 Task: Set up a reminder for the grocery shopping.
Action: Mouse moved to (96, 123)
Screenshot: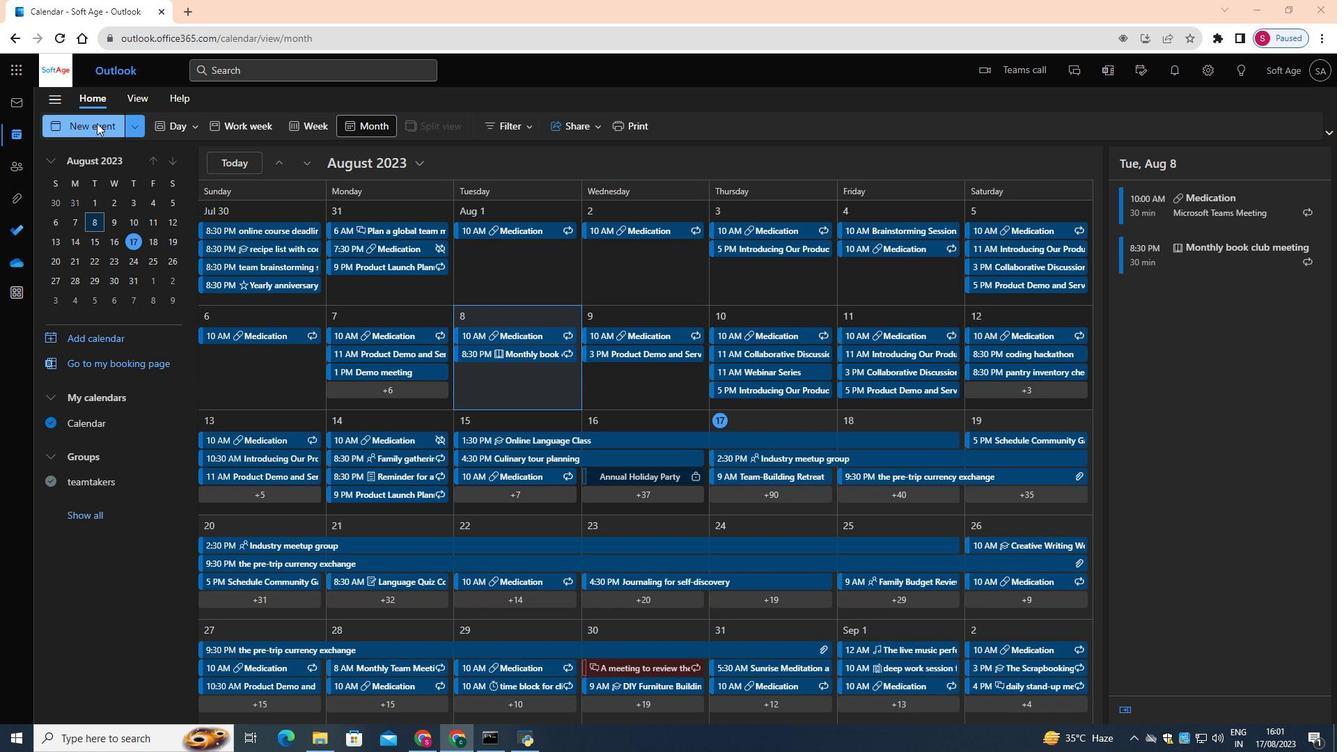 
Action: Mouse pressed left at (96, 123)
Screenshot: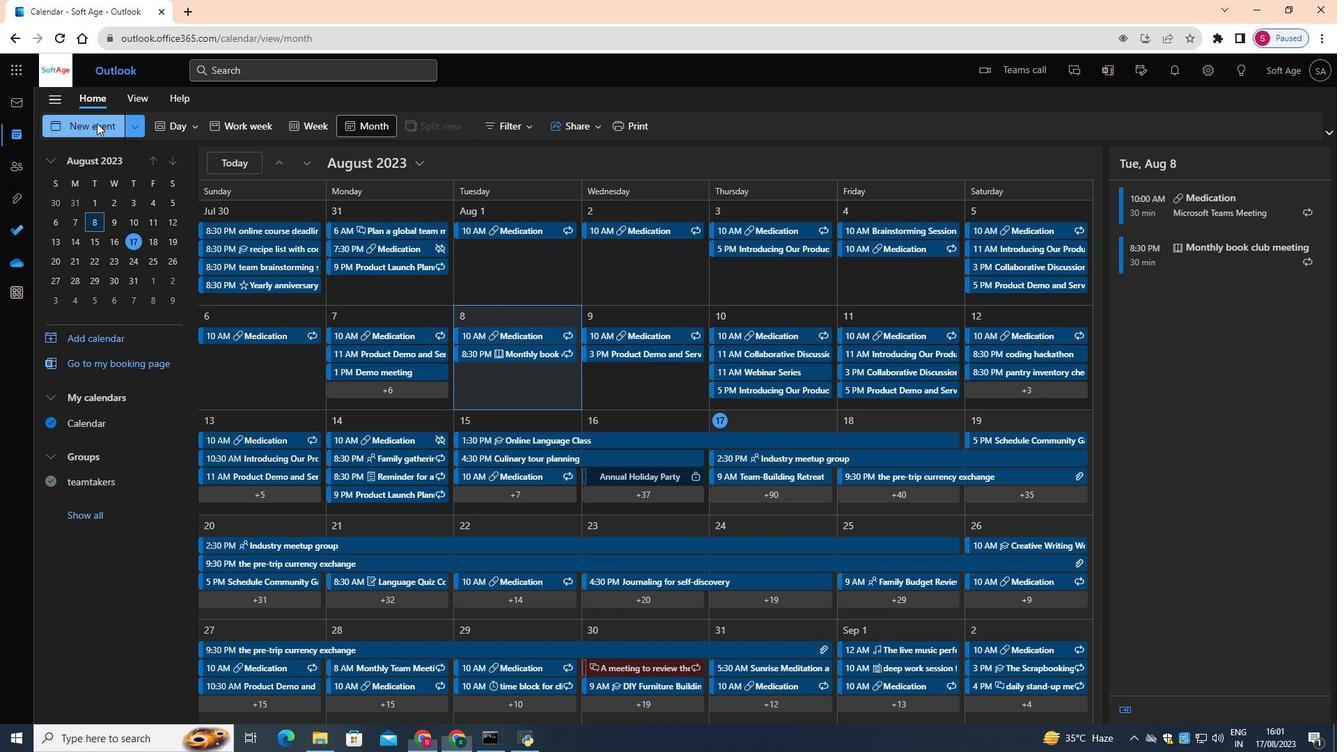 
Action: Mouse moved to (424, 219)
Screenshot: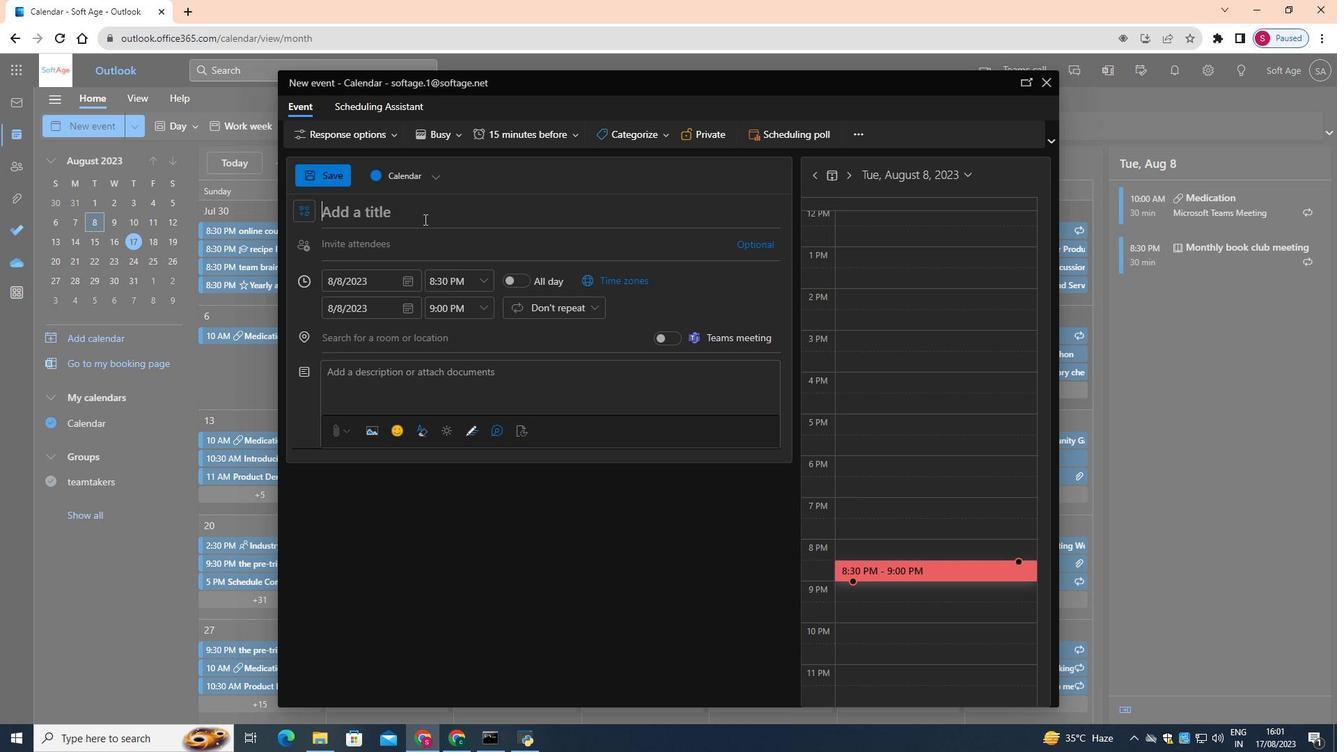 
Action: Mouse pressed left at (424, 219)
Screenshot: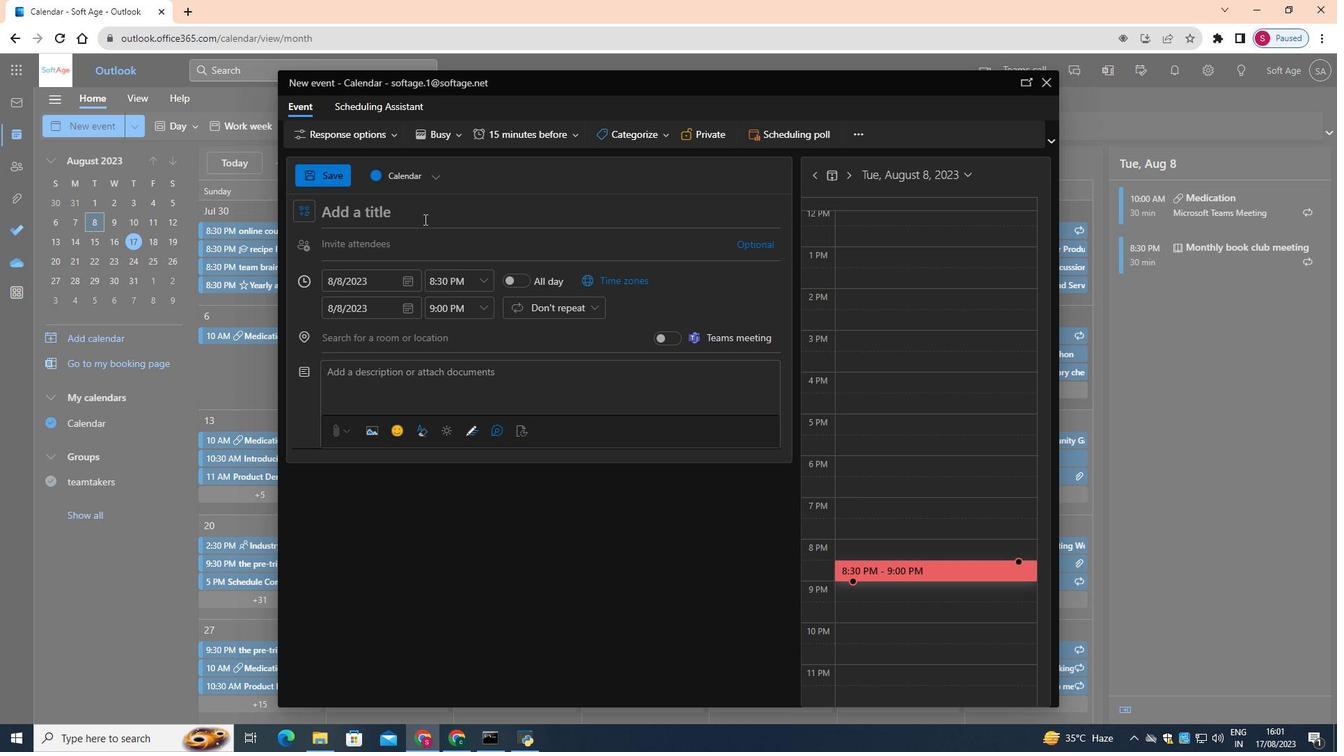 
Action: Key pressed <Key.shift>Grocery<Key.space><Key.shift>Shopping<Key.space><Key.shift>reminder
Screenshot: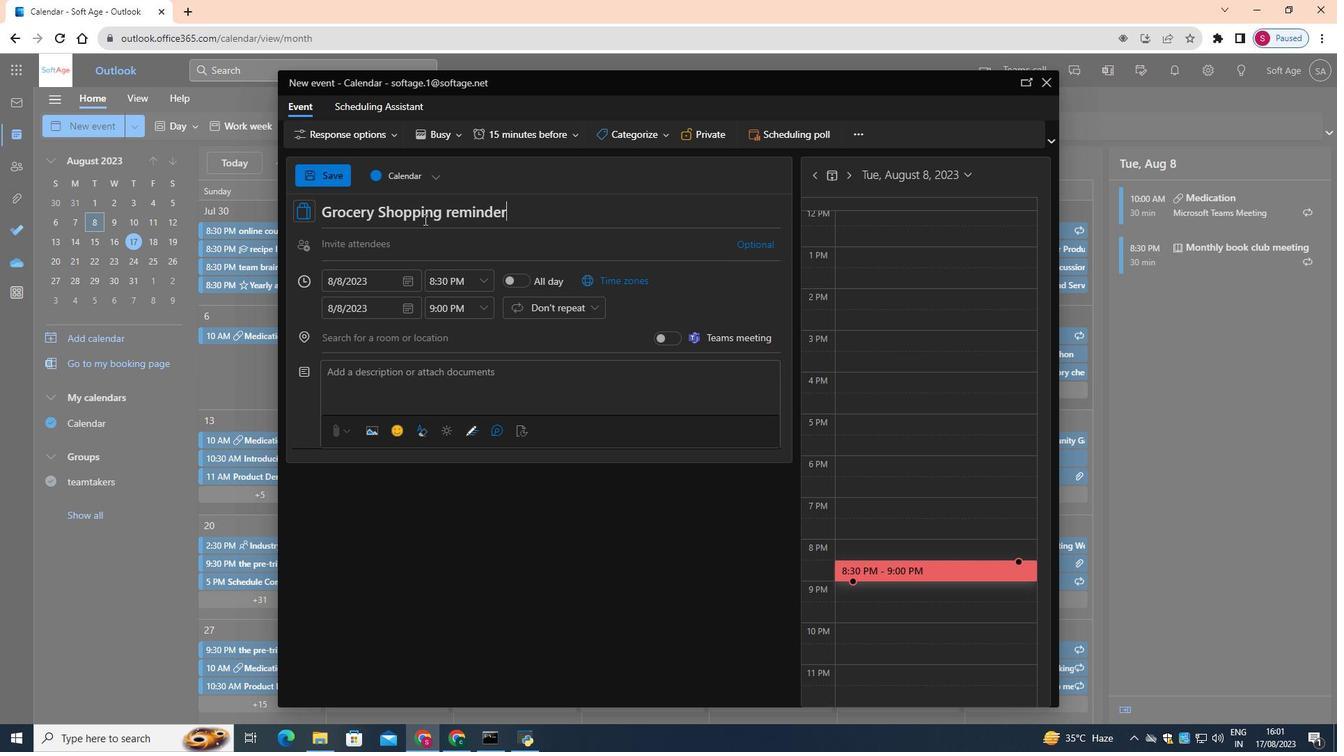 
Action: Mouse moved to (454, 212)
Screenshot: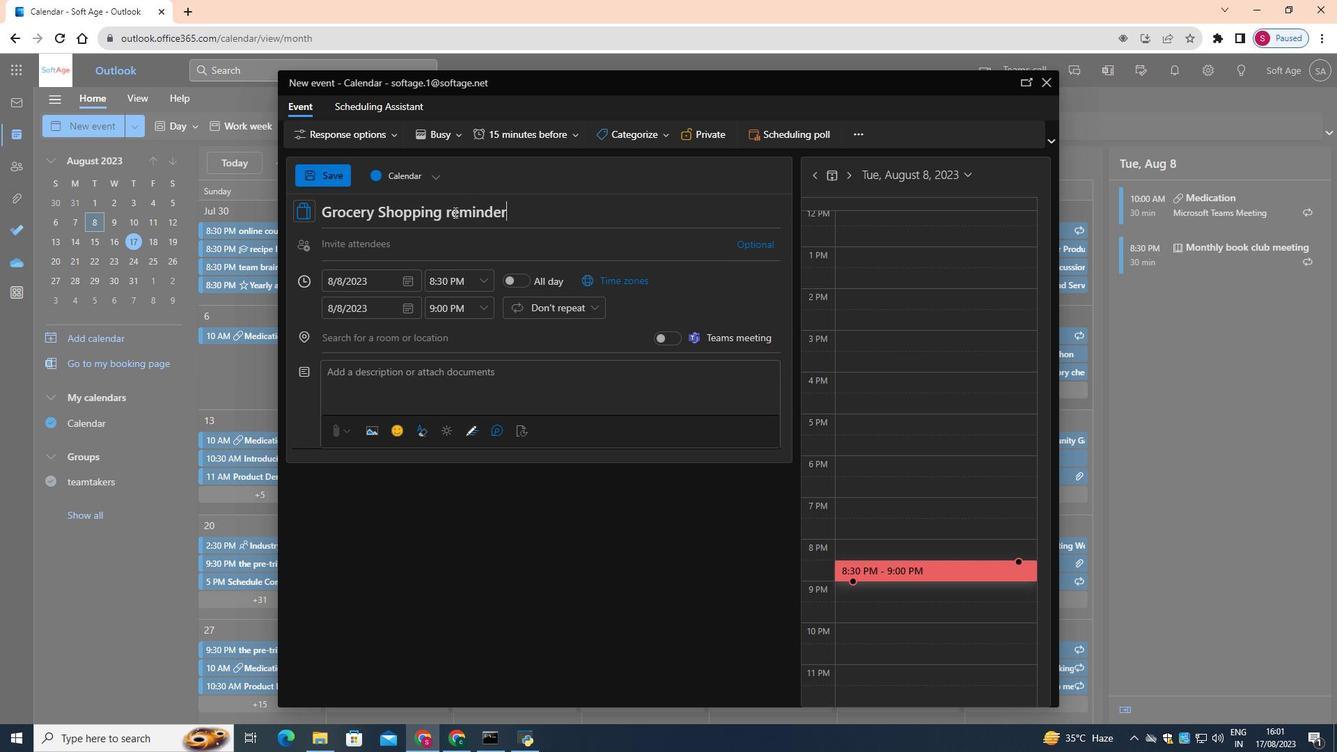 
Action: Mouse pressed left at (454, 212)
Screenshot: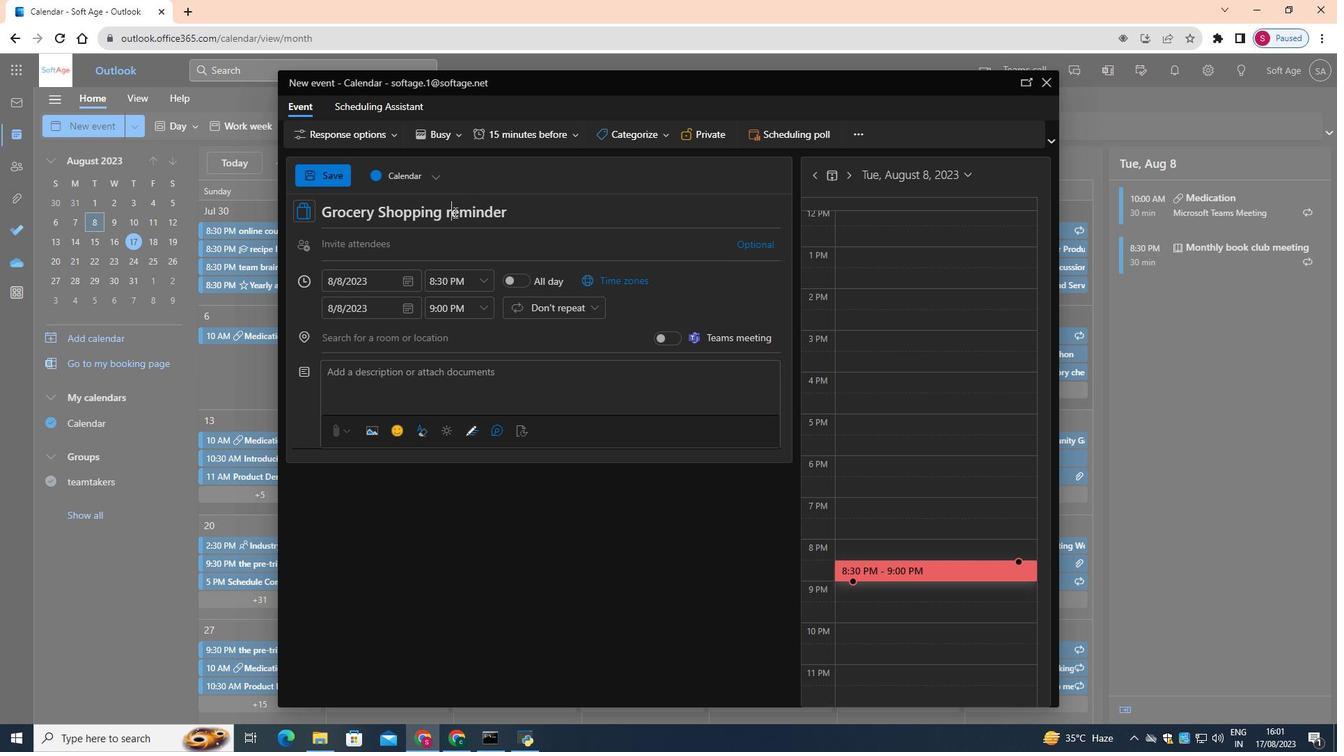 
Action: Key pressed <Key.backspace><Key.shift>R
Screenshot: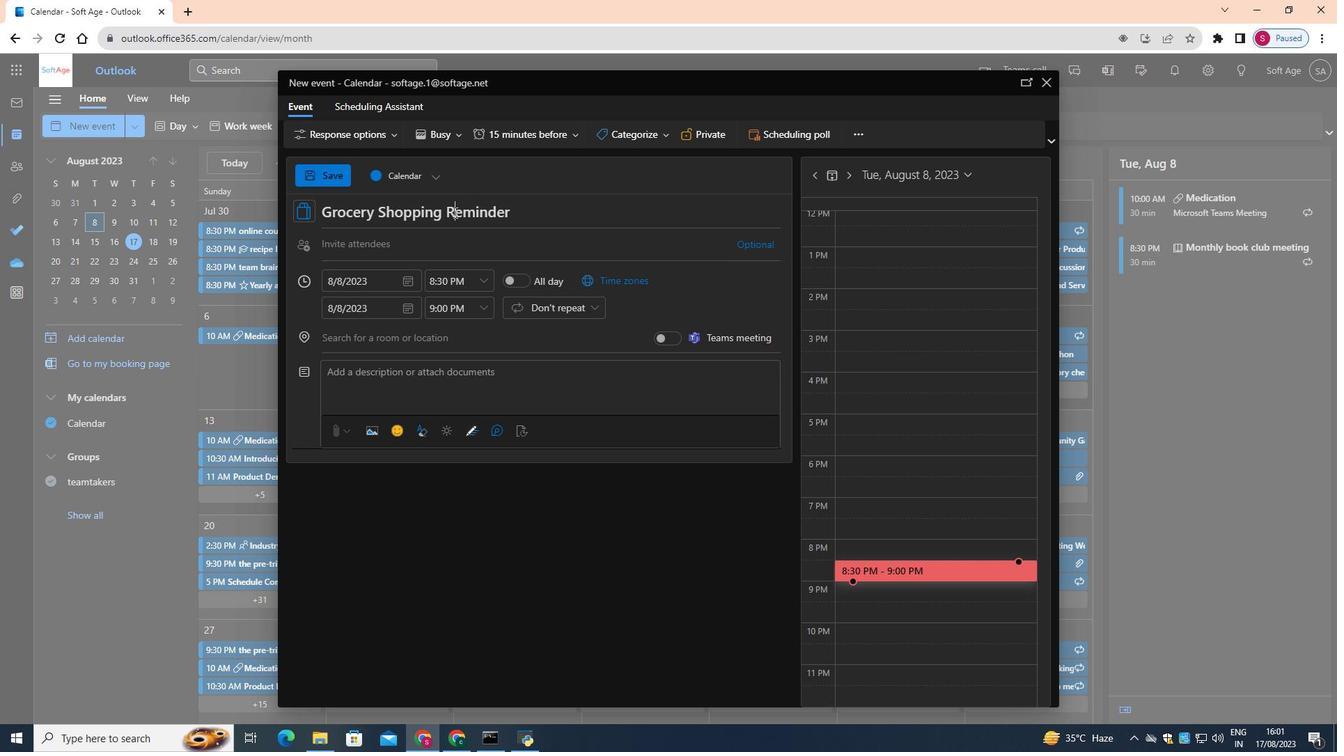 
Action: Mouse moved to (403, 282)
Screenshot: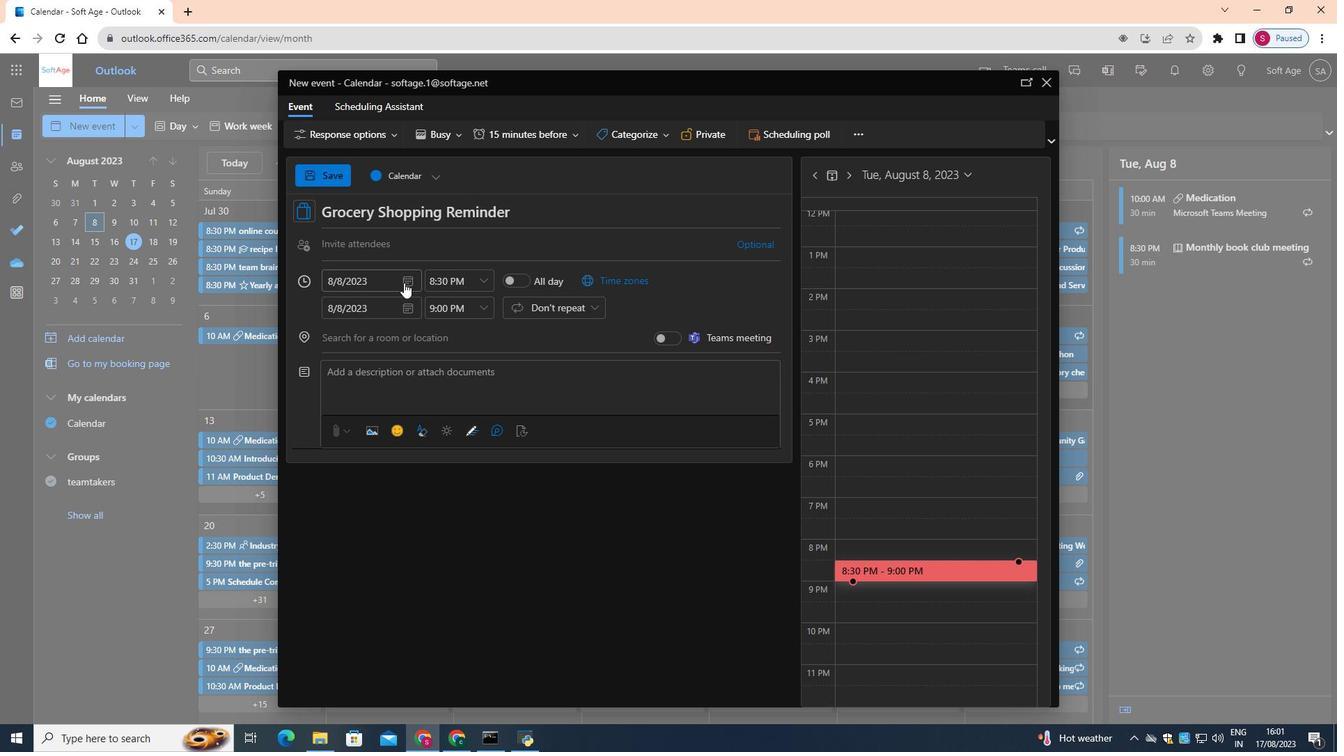 
Action: Mouse pressed left at (403, 282)
Screenshot: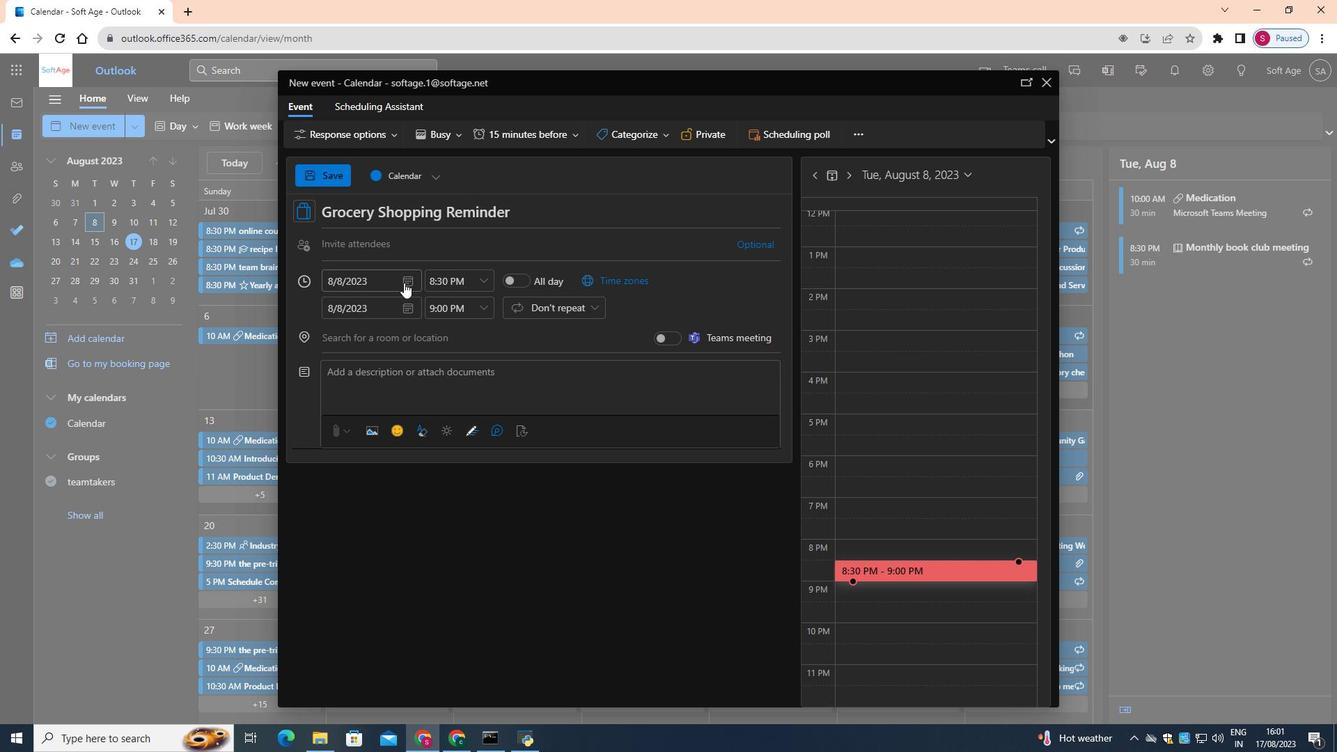 
Action: Mouse moved to (374, 410)
Screenshot: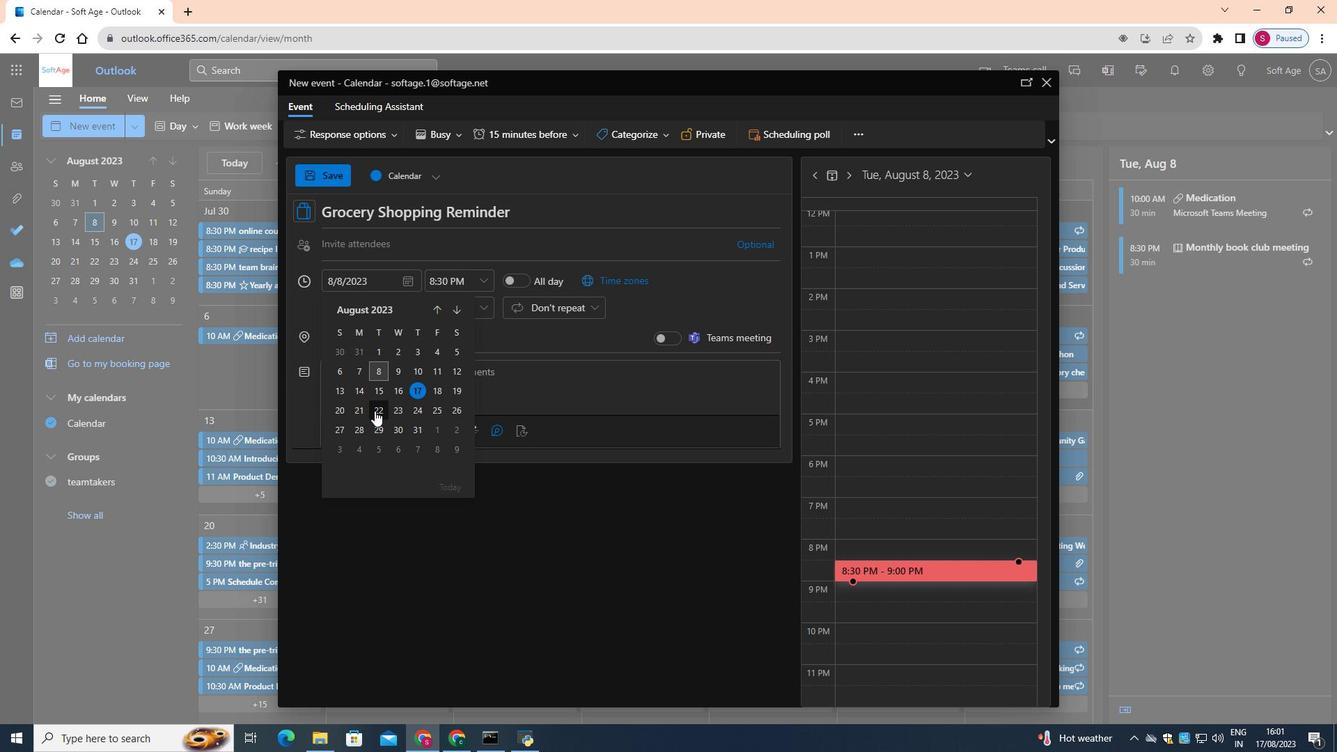 
Action: Mouse pressed left at (374, 410)
Screenshot: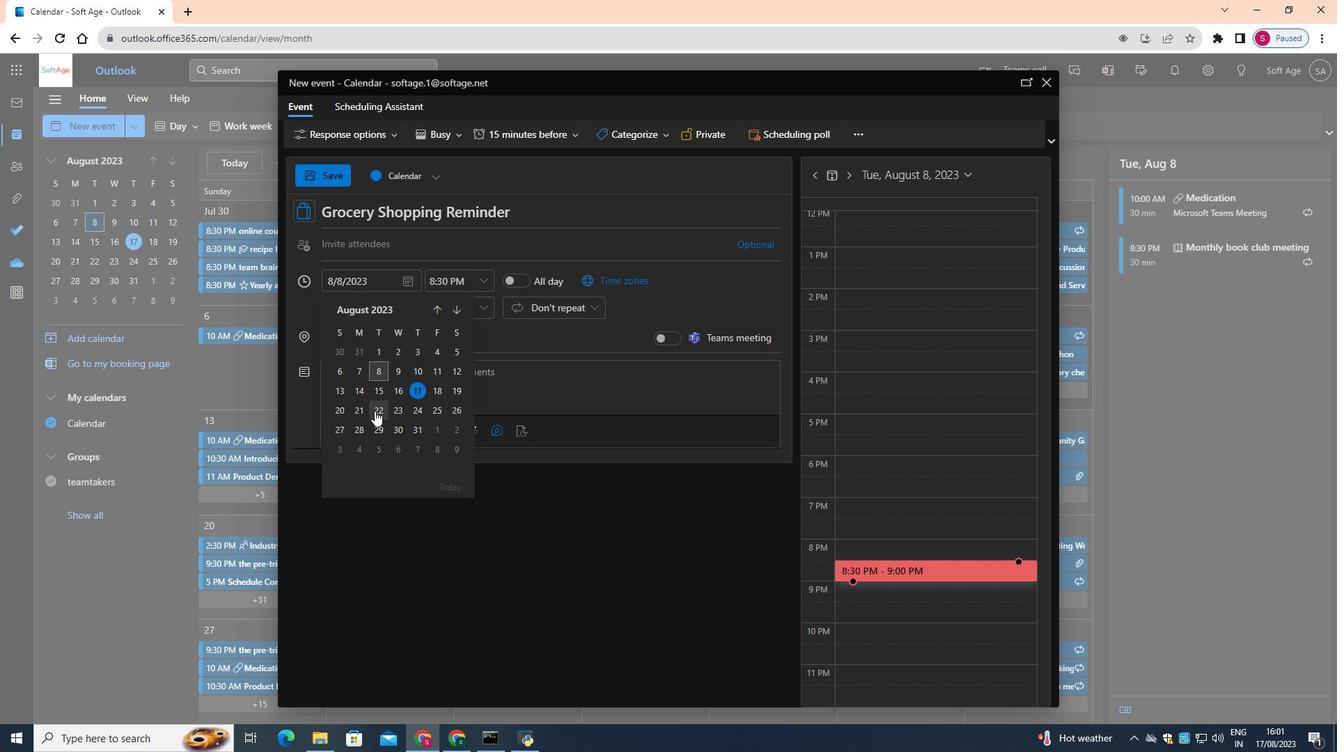 
Action: Mouse moved to (484, 284)
Screenshot: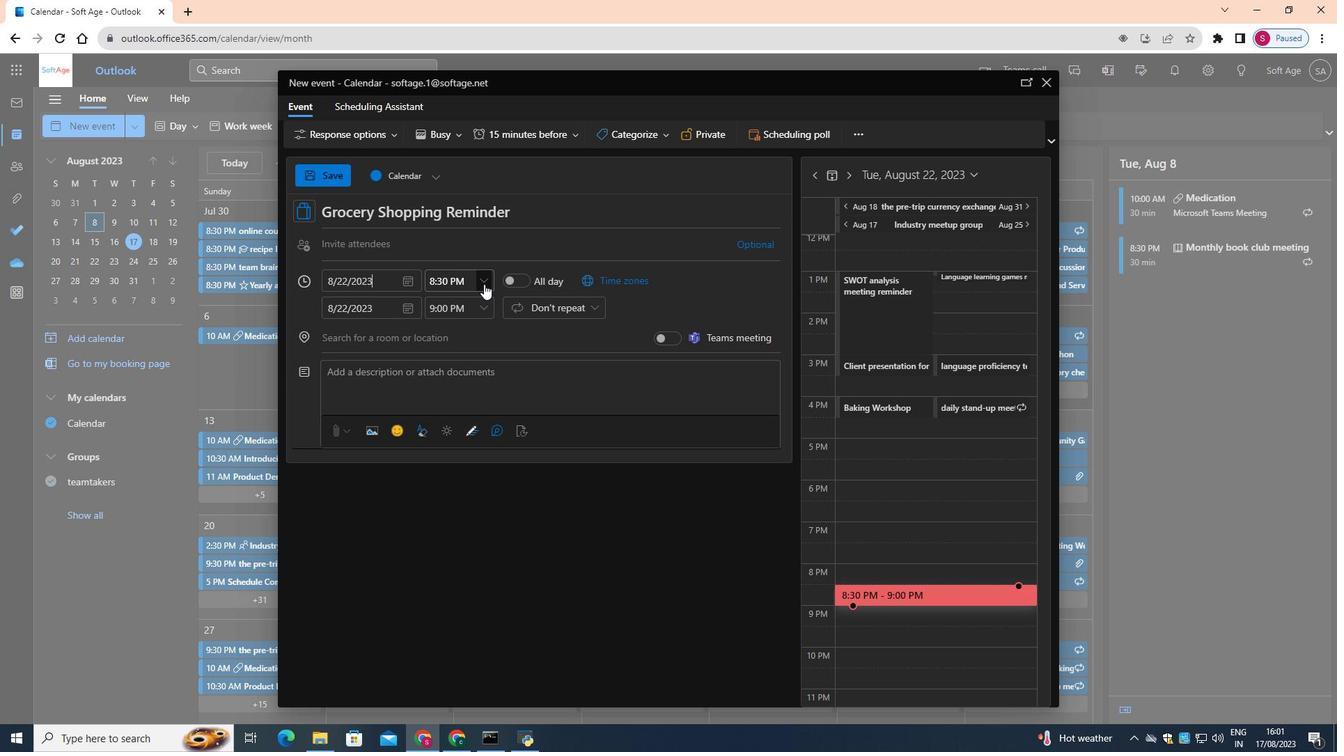 
Action: Mouse pressed left at (484, 284)
Screenshot: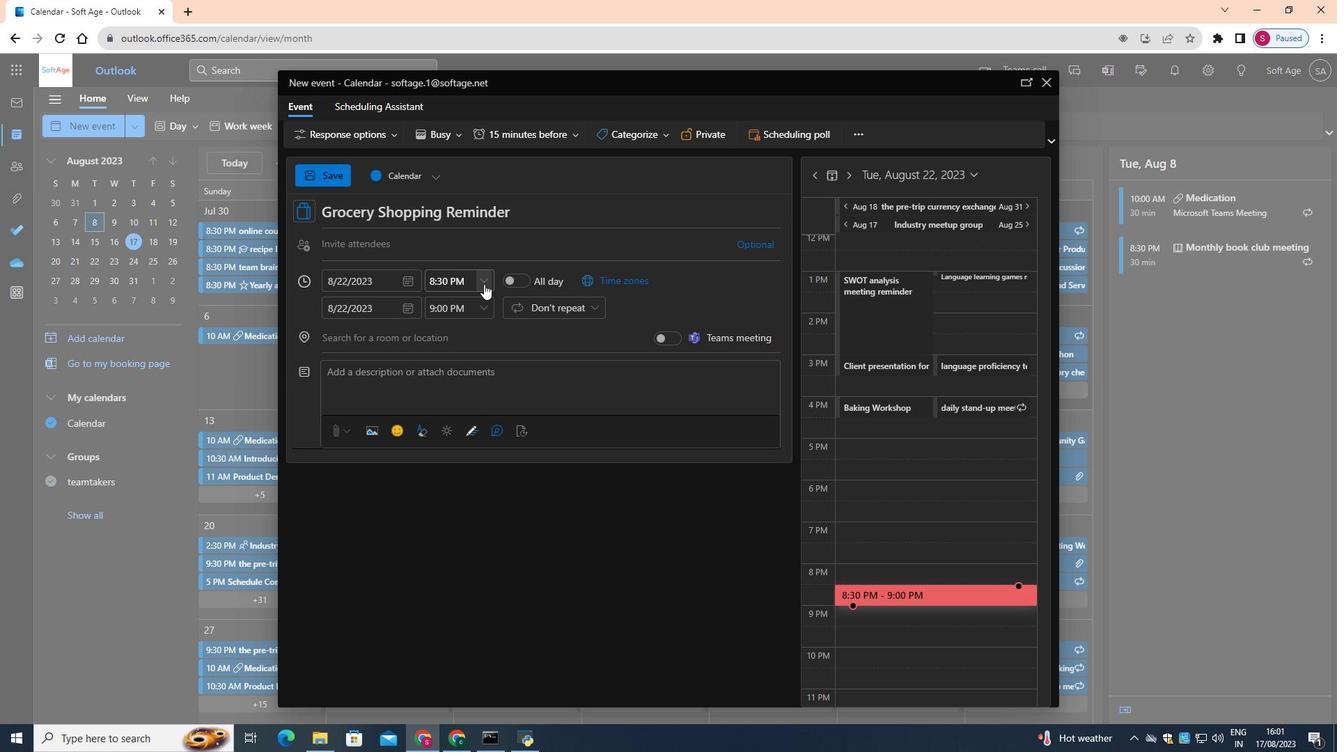 
Action: Mouse moved to (454, 318)
Screenshot: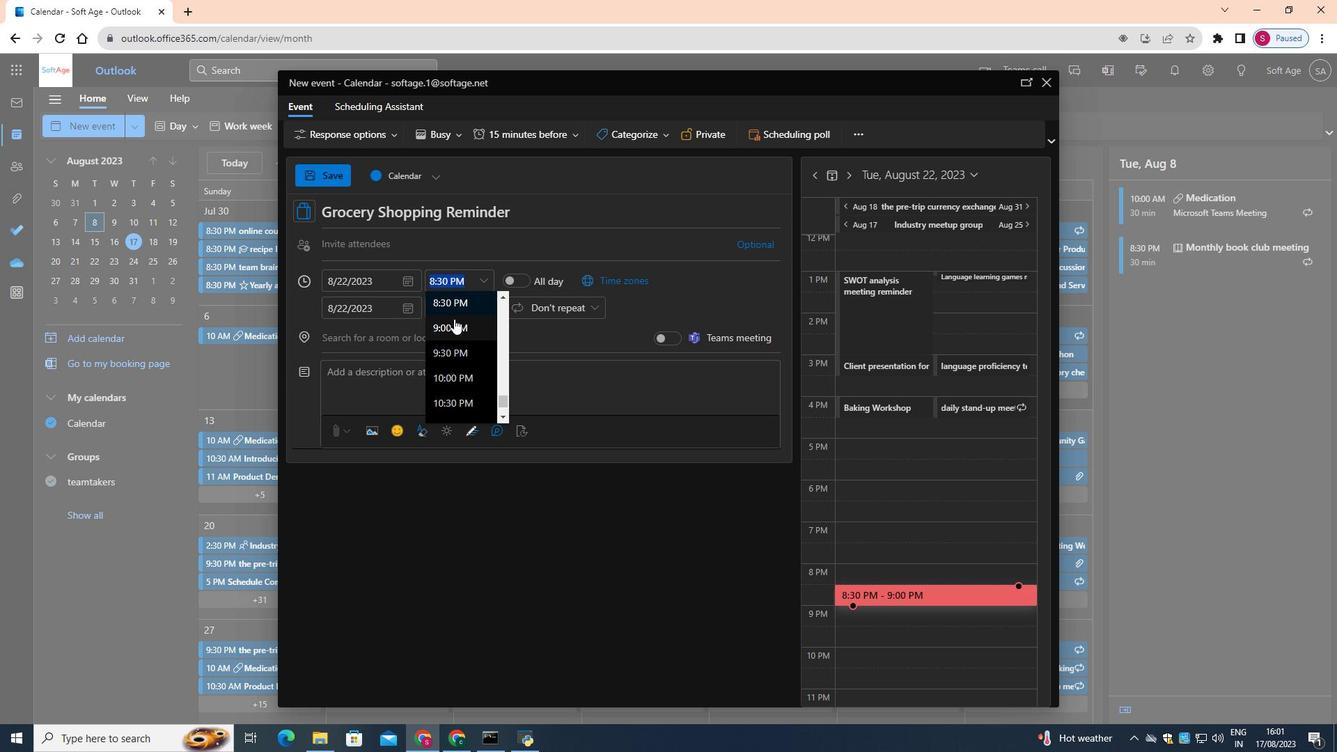 
Action: Mouse scrolled (454, 319) with delta (0, 0)
Screenshot: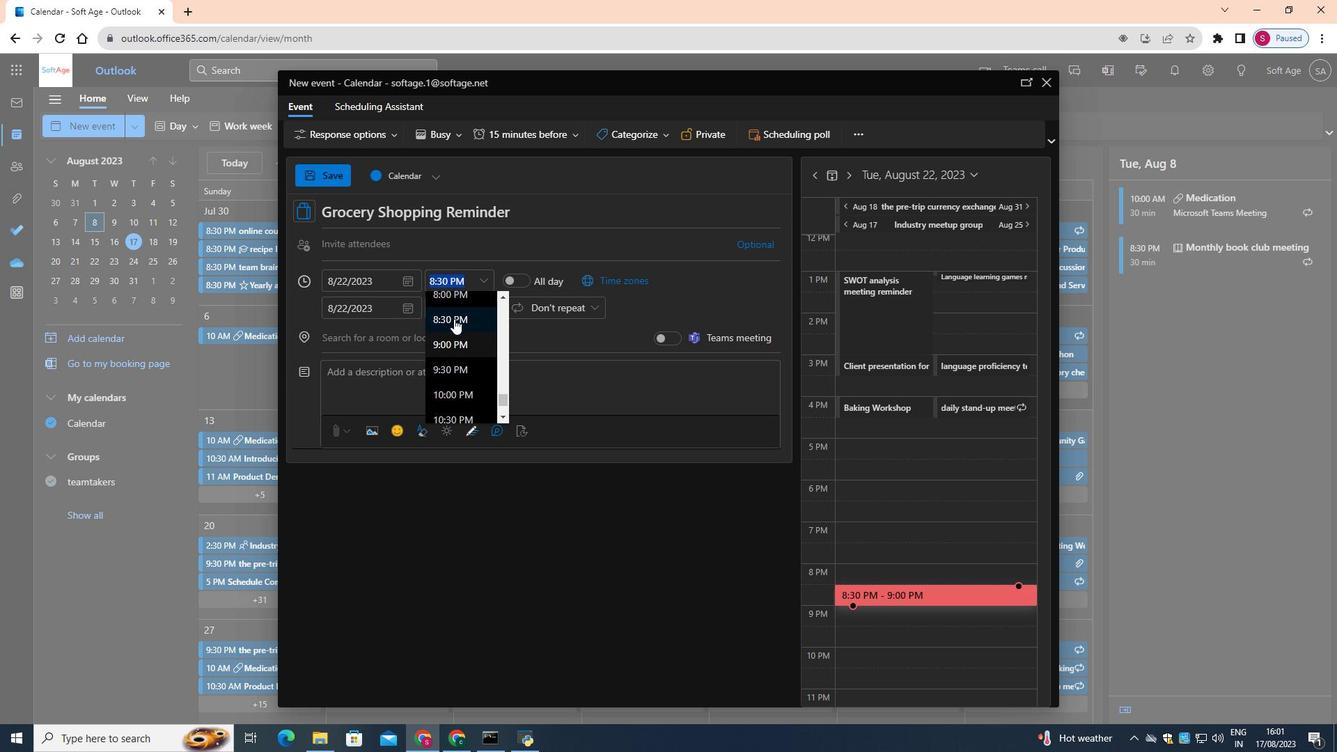 
Action: Mouse scrolled (454, 319) with delta (0, 0)
Screenshot: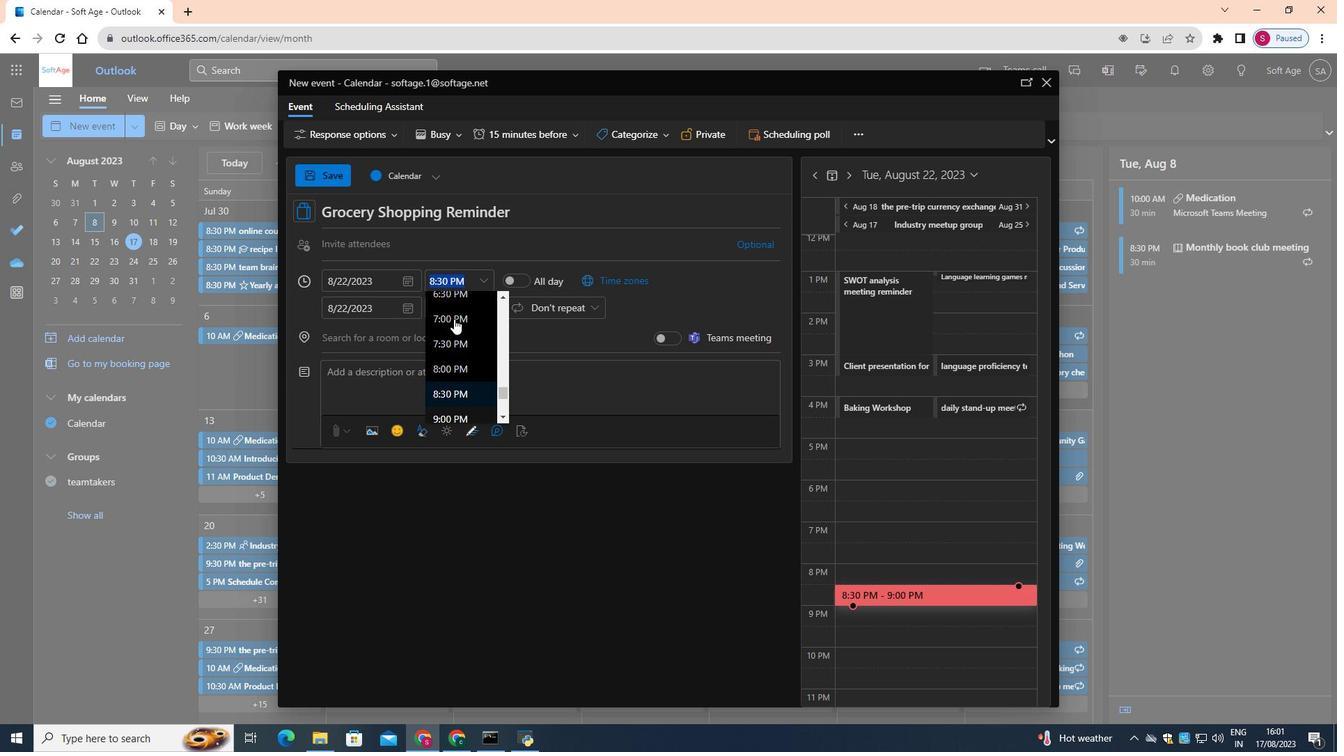
Action: Mouse scrolled (454, 319) with delta (0, 0)
Screenshot: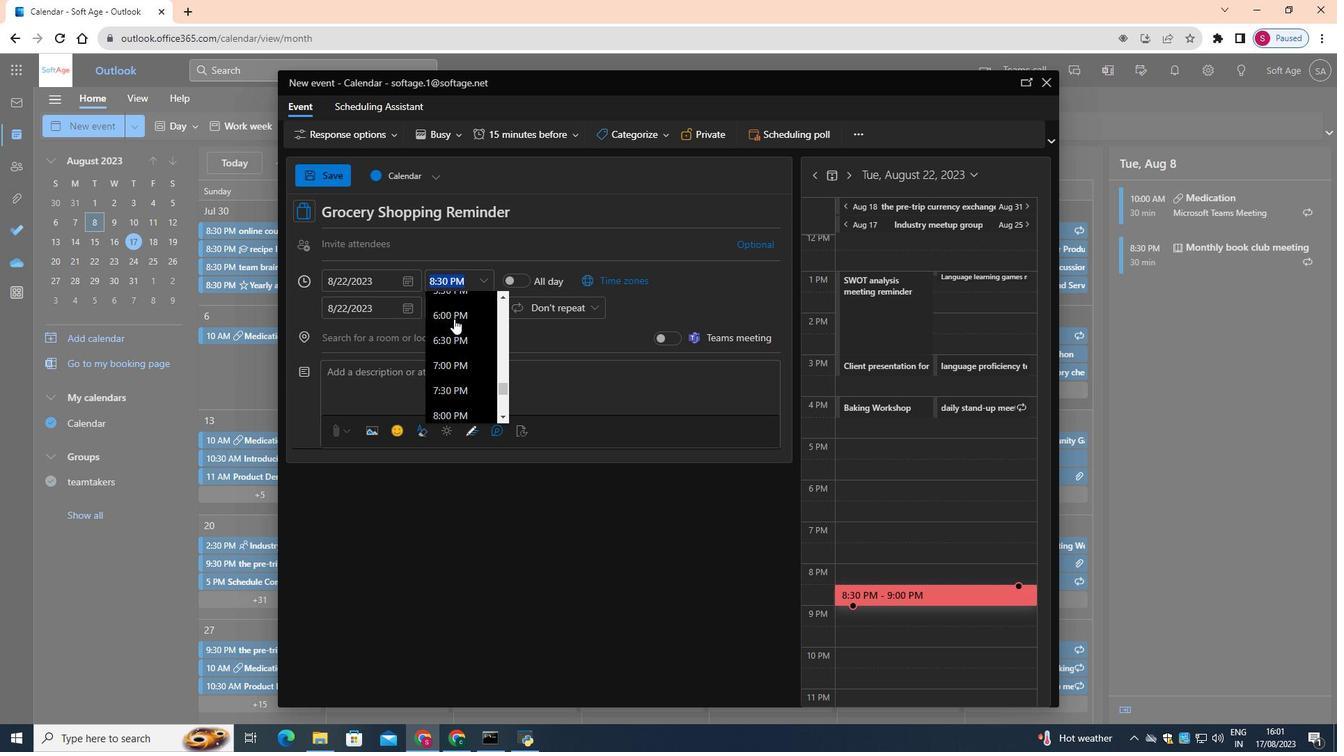 
Action: Mouse moved to (454, 330)
Screenshot: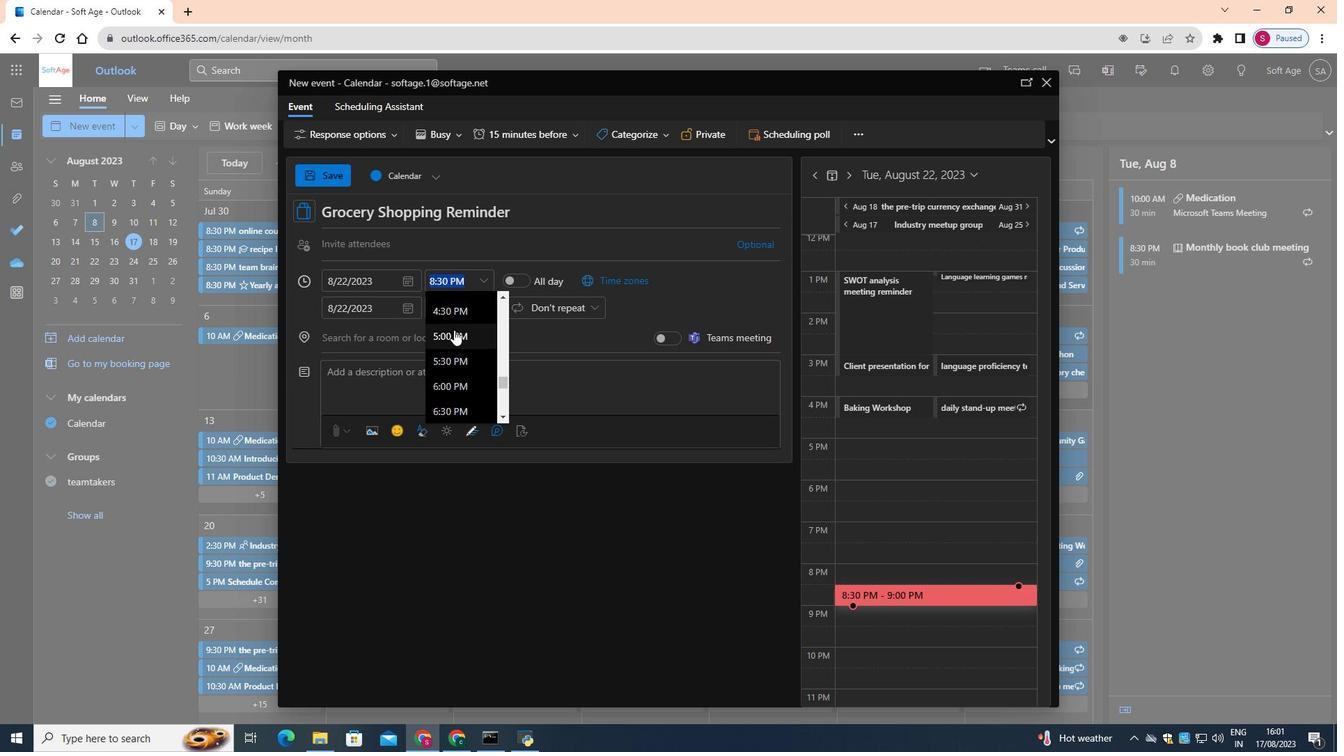 
Action: Mouse pressed left at (454, 330)
Screenshot: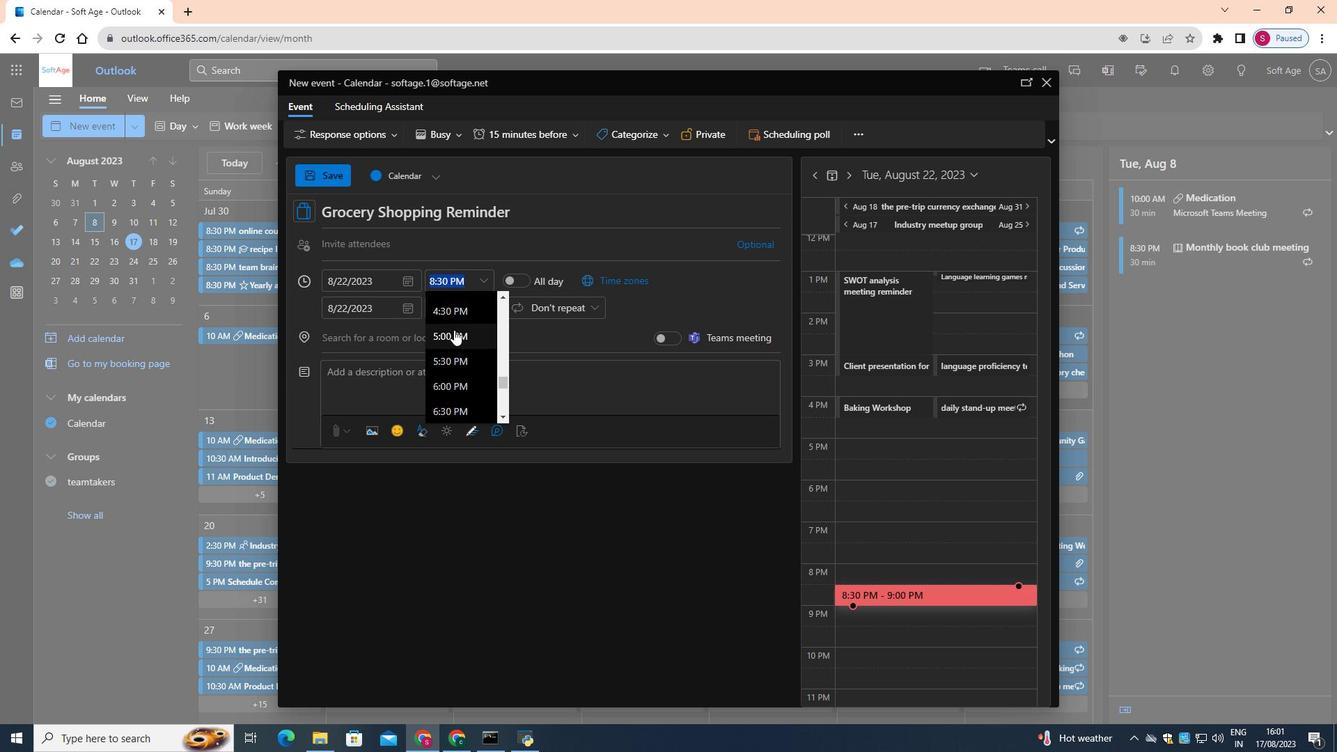 
Action: Mouse moved to (481, 305)
Screenshot: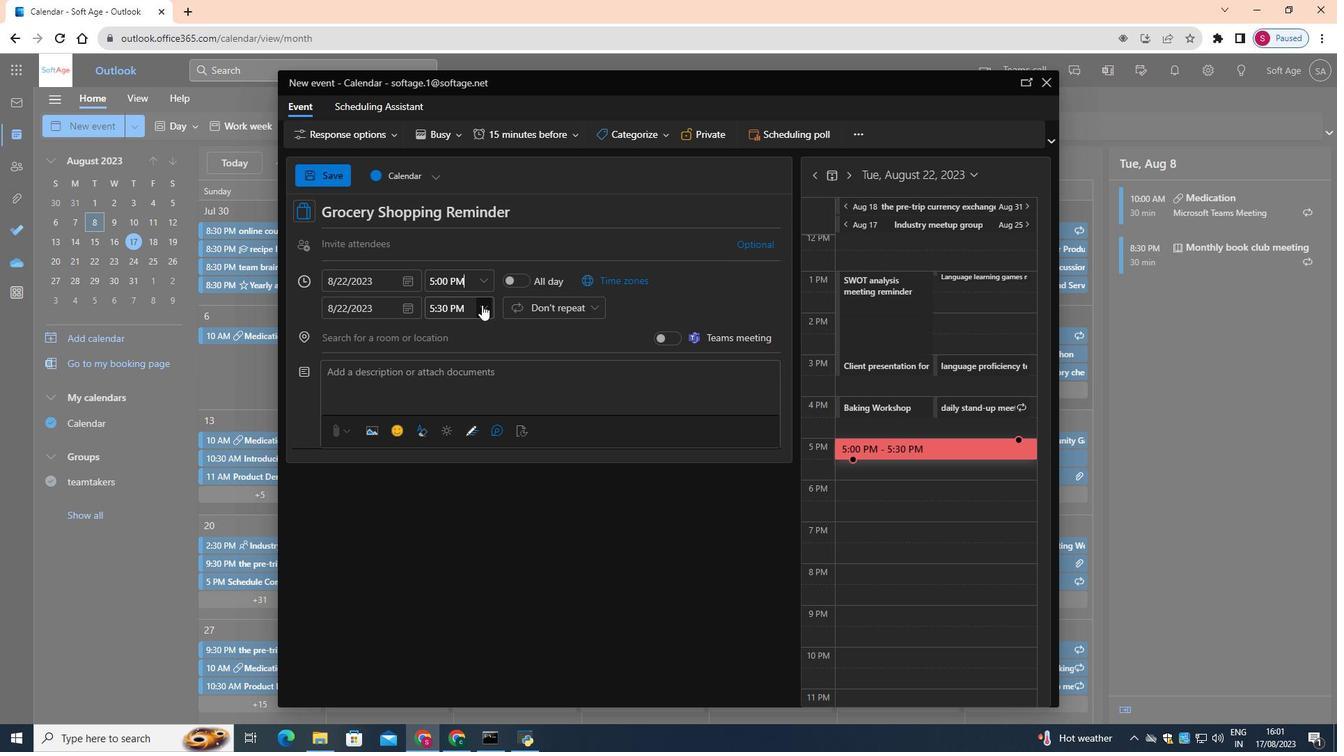 
Action: Mouse pressed left at (481, 305)
Screenshot: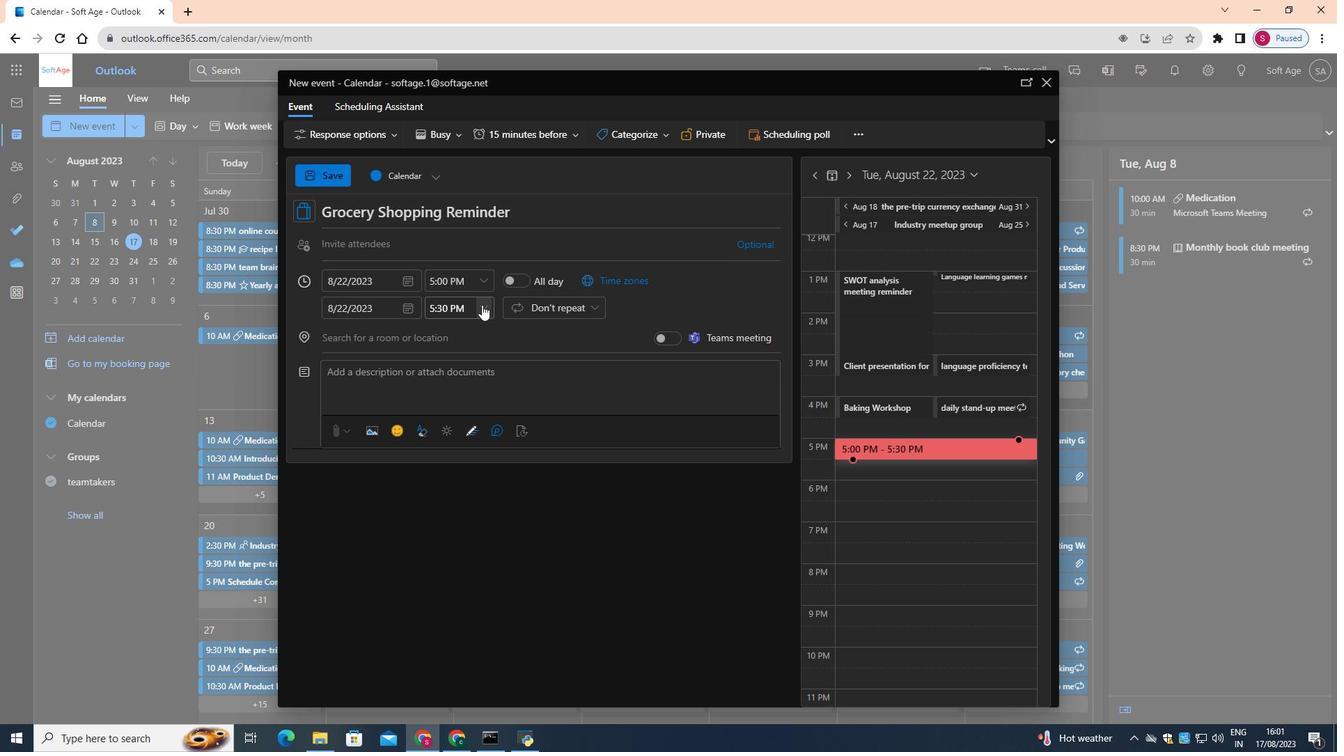 
Action: Mouse moved to (690, 289)
Screenshot: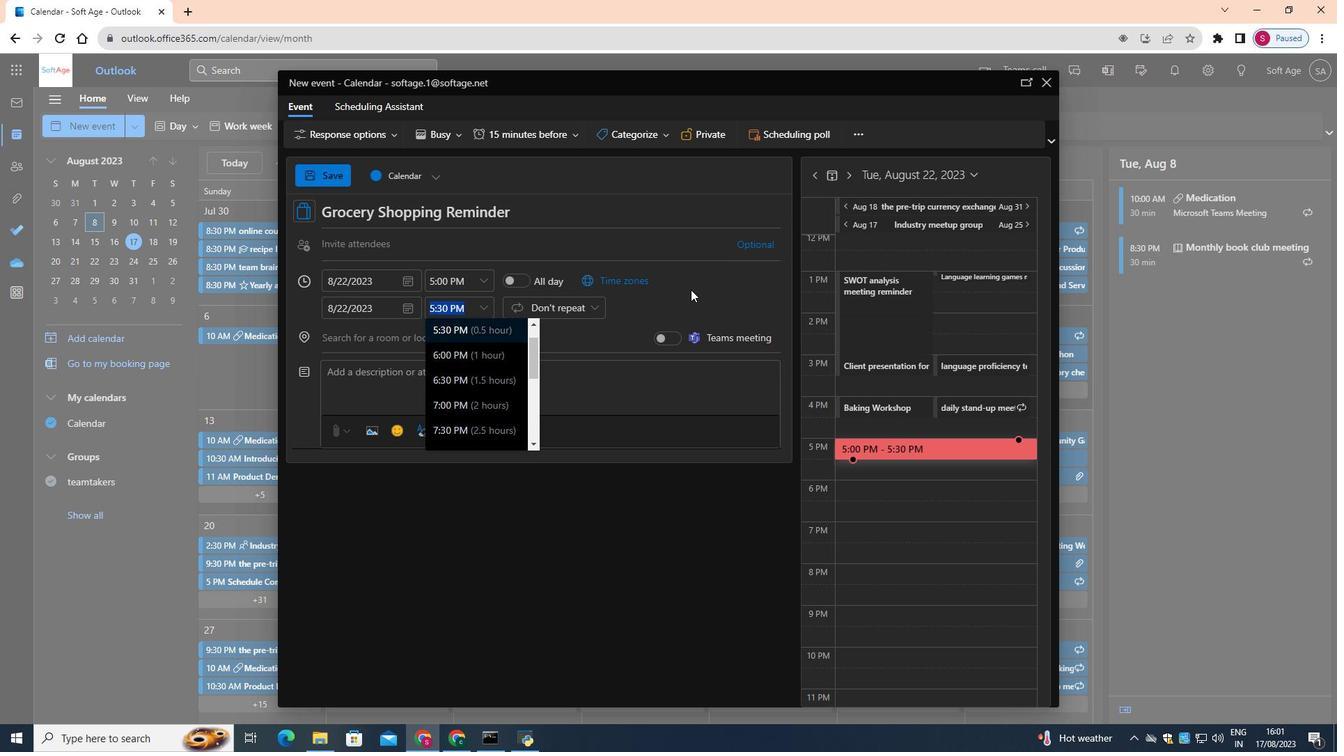 
Action: Mouse pressed left at (690, 289)
Screenshot: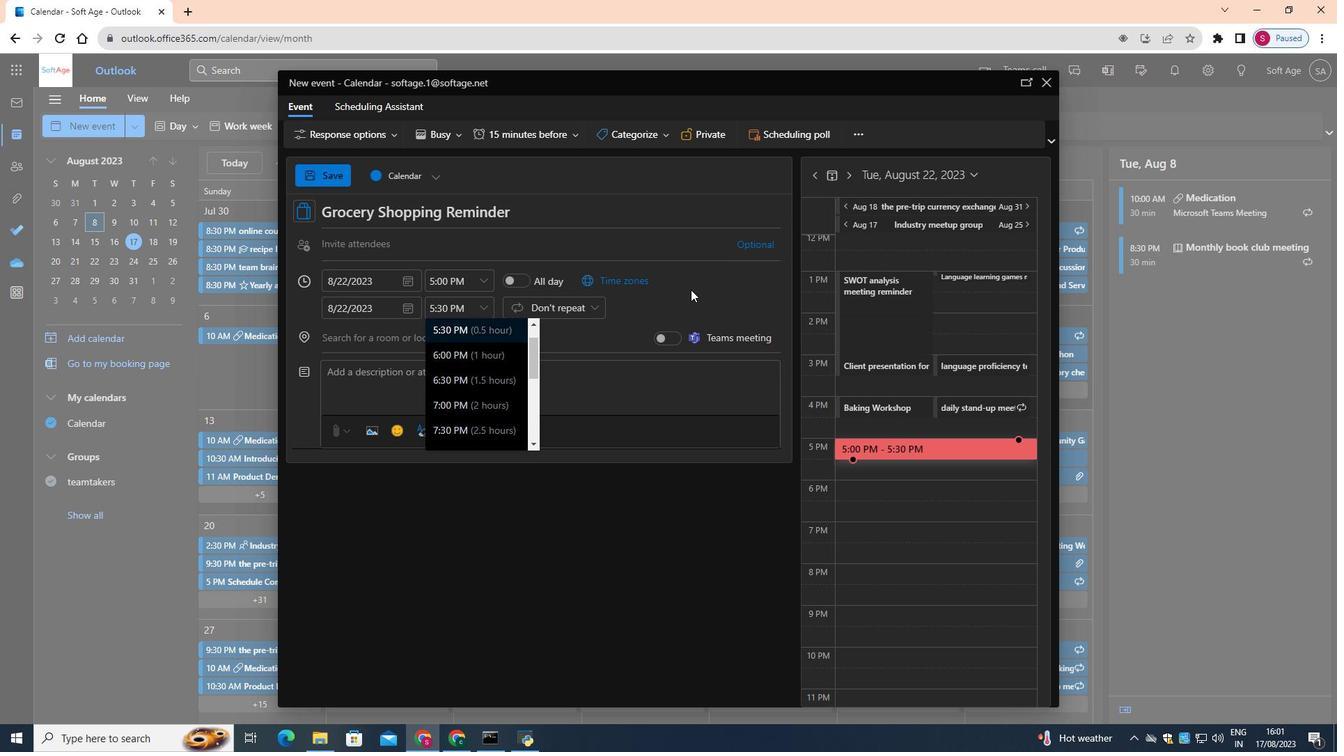 
Action: Mouse moved to (534, 130)
Screenshot: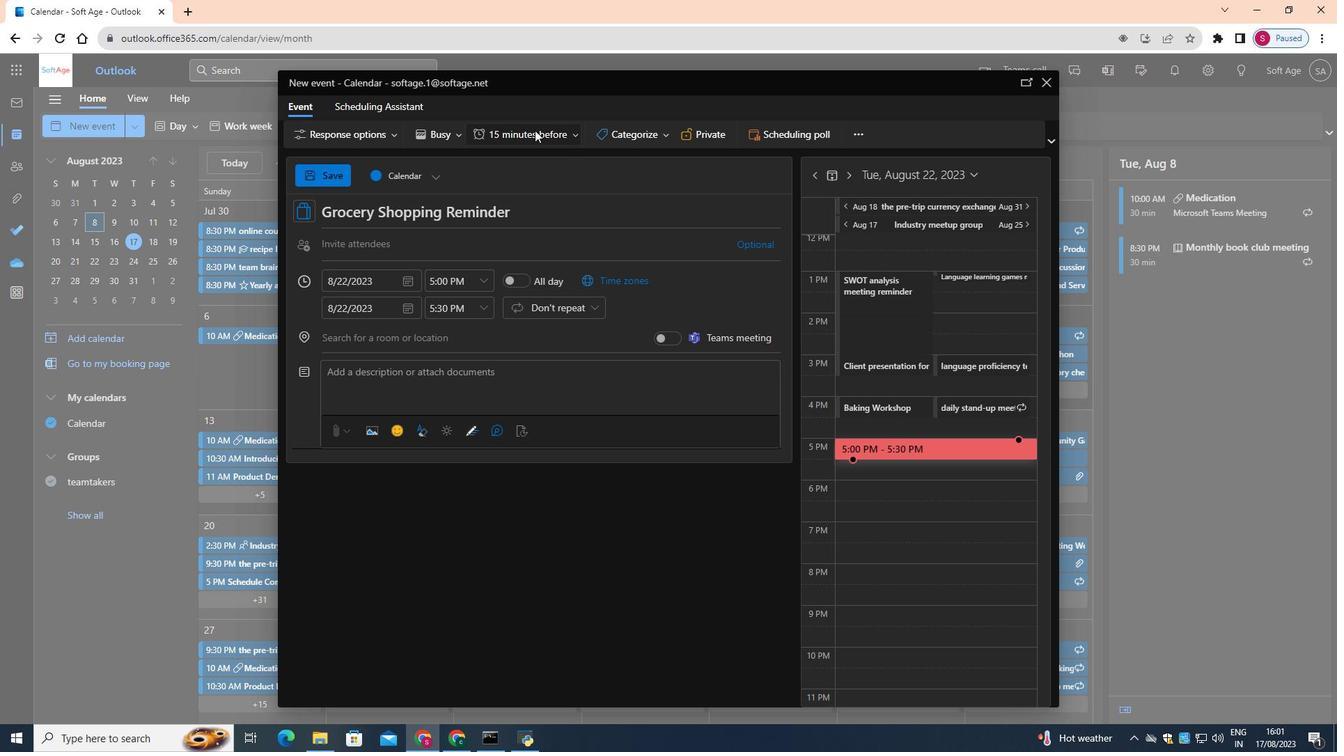 
Action: Mouse pressed left at (534, 130)
Screenshot: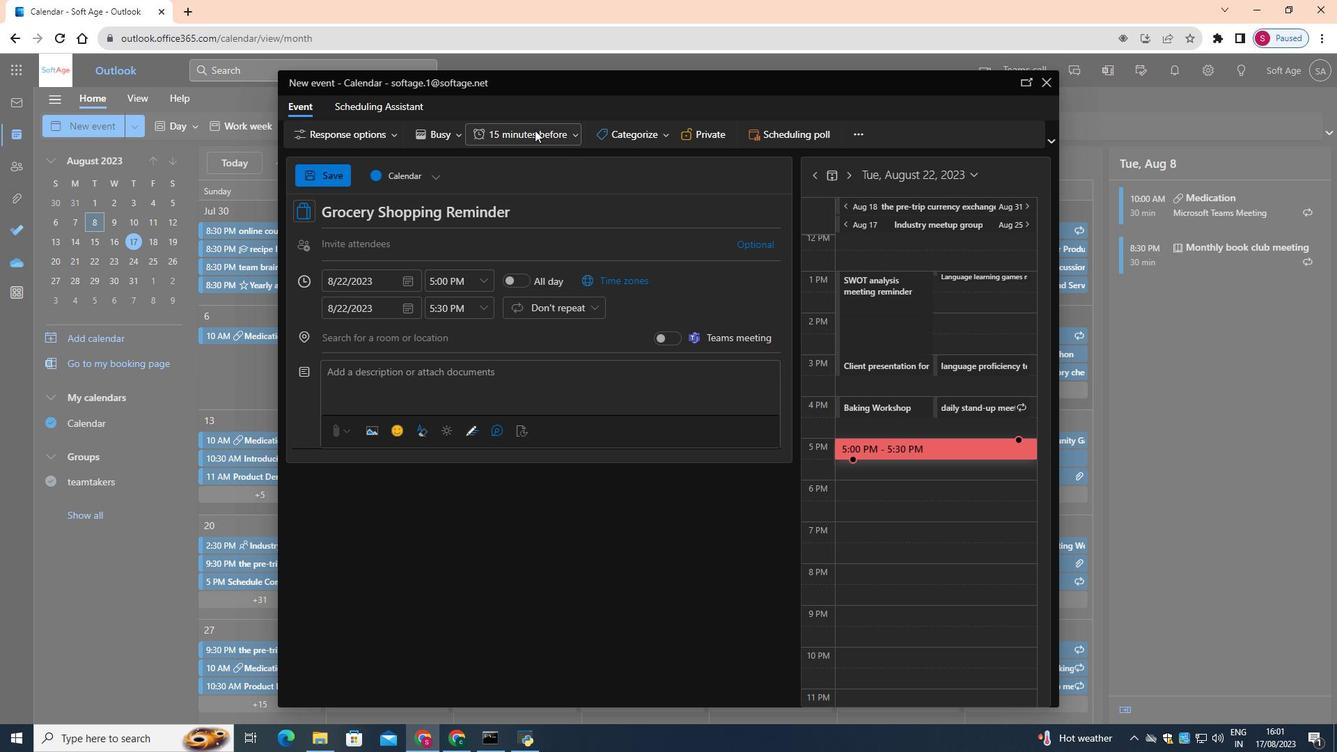 
Action: Mouse moved to (533, 263)
Screenshot: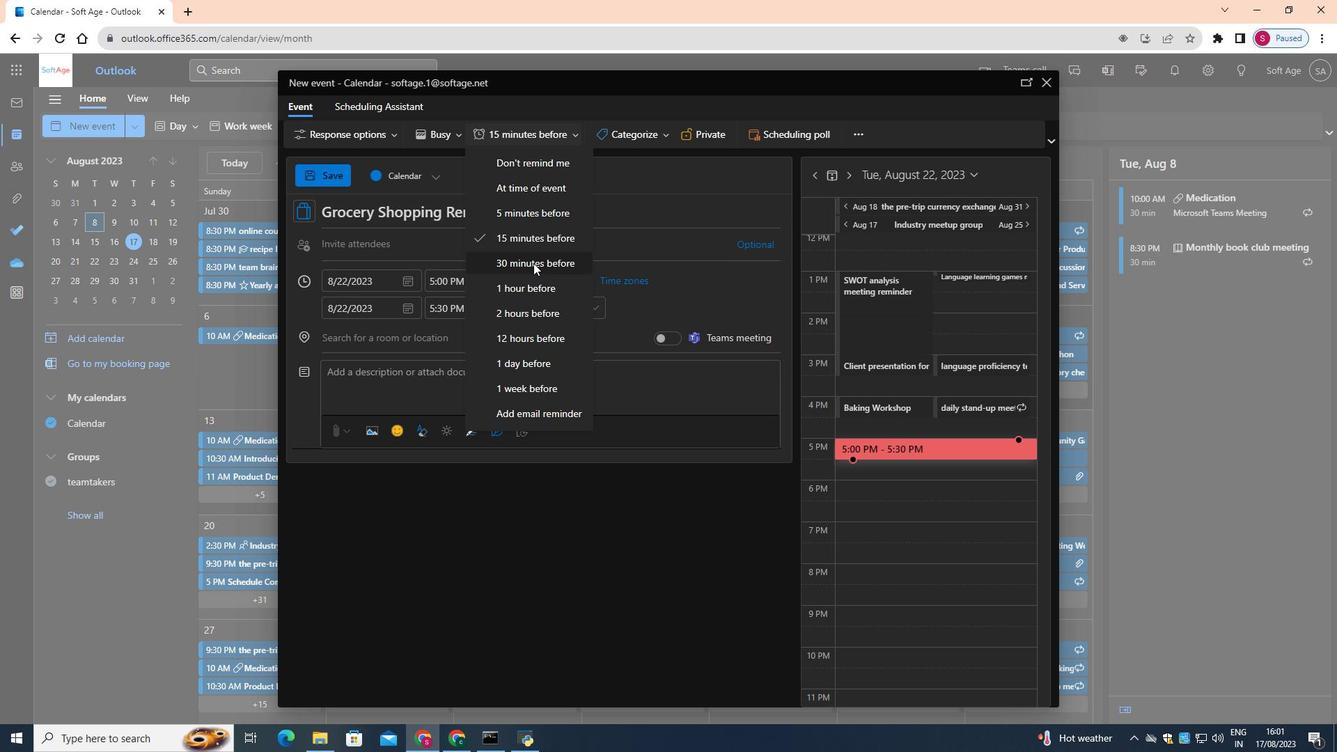 
Action: Mouse pressed left at (533, 263)
Screenshot: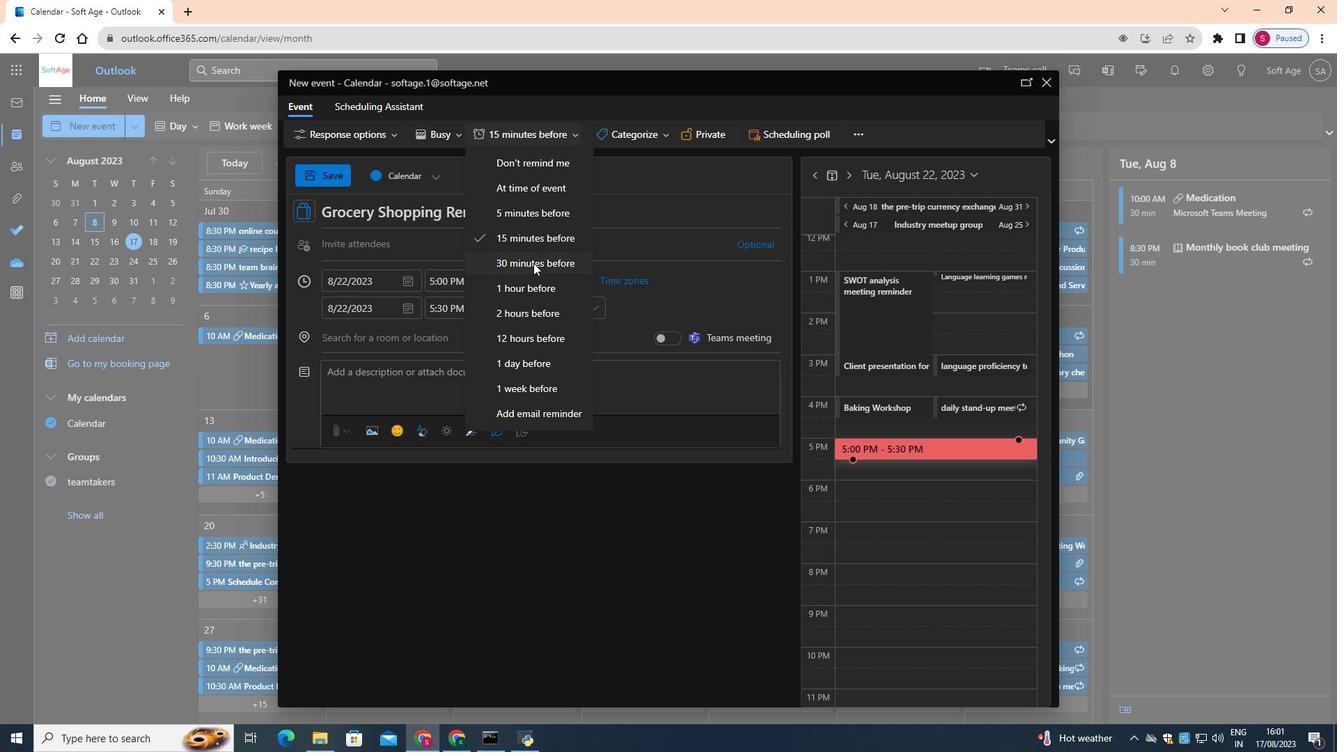 
Action: Mouse moved to (561, 375)
Screenshot: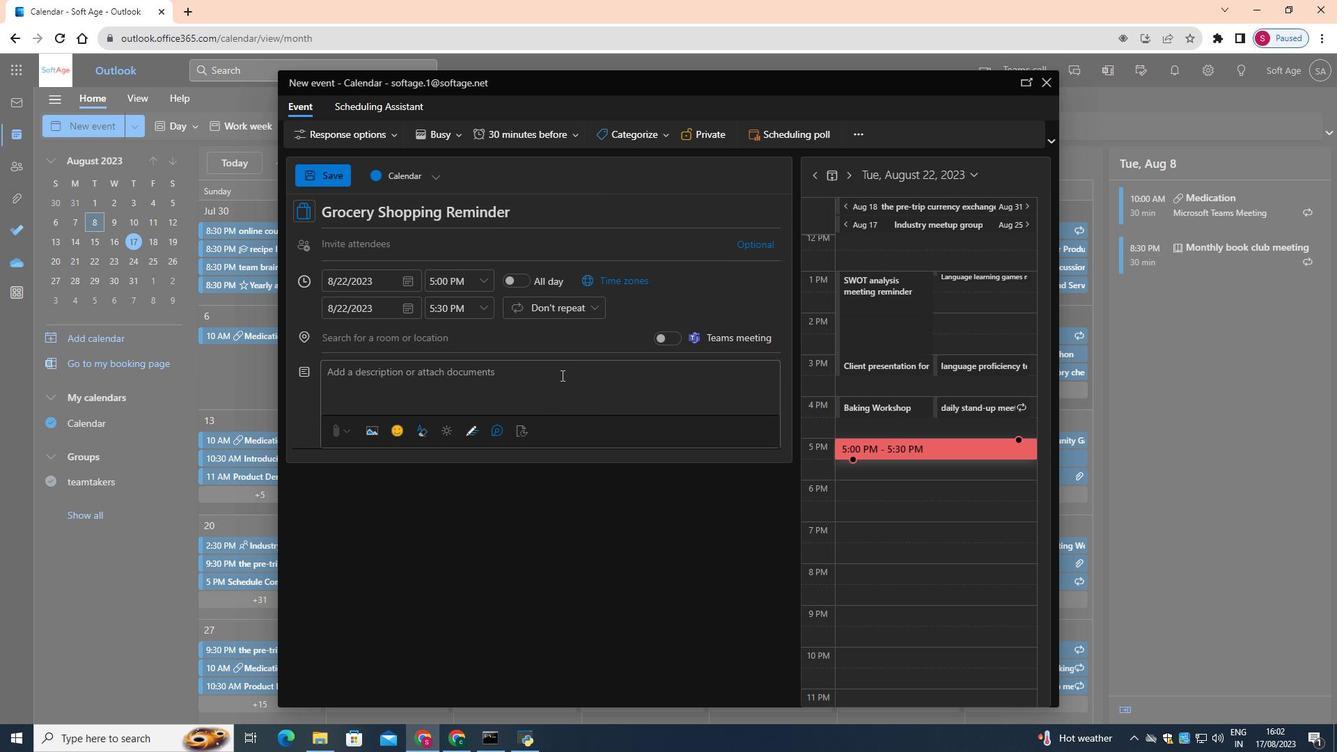 
Action: Mouse pressed left at (561, 375)
Screenshot: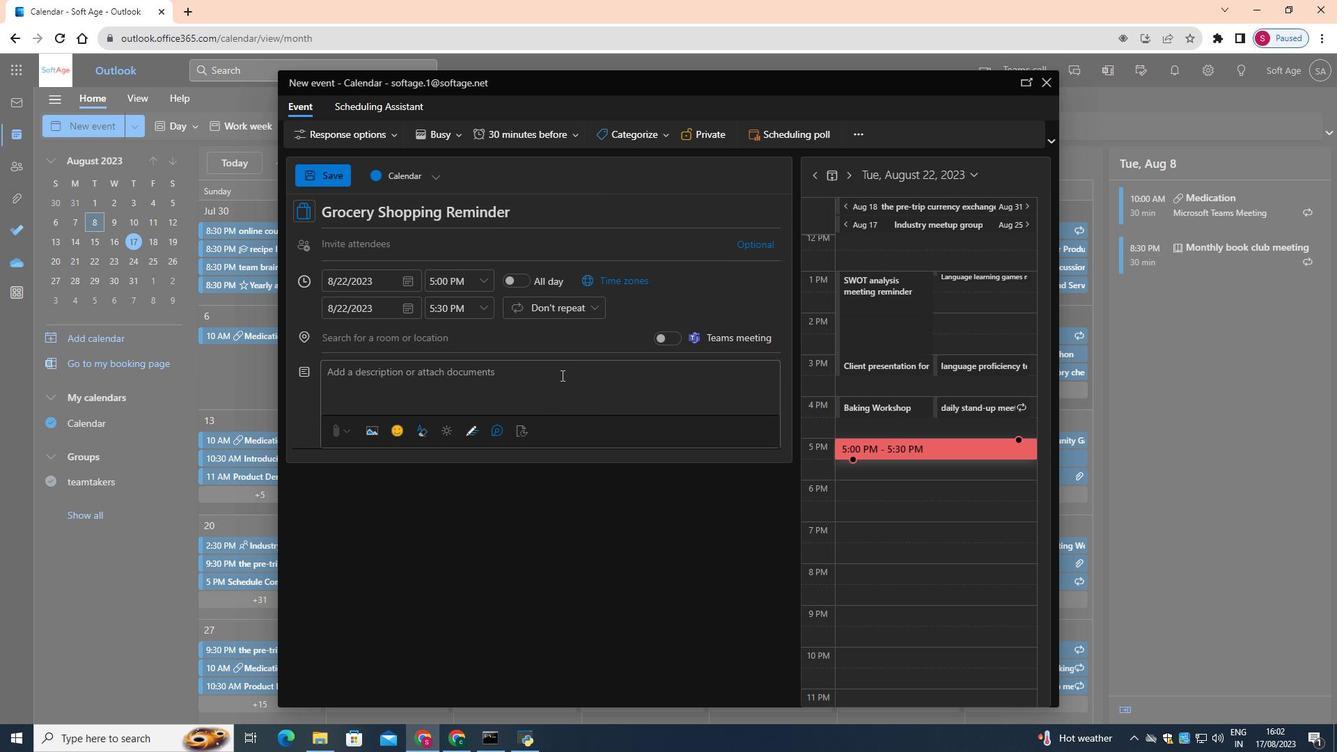 
Action: Key pressed <Key.shift>Stay<Key.space>organized<Key.space>and<Key.space>stock<Key.space>up<Key.space>on<Key.space>essentials<Key.shift_r>!<Key.space><Key.shift>This<Key.space>is<Key.space>a<Key.space>friendly<Key.space>reminder<Key.space>for<Key.space>your<Key.space>upcoming<Key.space>grocery<Key.space>shopping<Key.space>trip.<Key.space><Key.shift>Make<Key.space>sure<Key.space>you<Key.space>have<Key.space>your<Key.space>shopping<Key.space>list<Key.space>ready<Key.space>and<Key.space>take<Key.space>advantage<Key.space>of<Key.space>any<Key.space>coupons<Key.space>or<Key.space>discounts<Key.space>you<Key.space>might<Key.space>have.
Screenshot: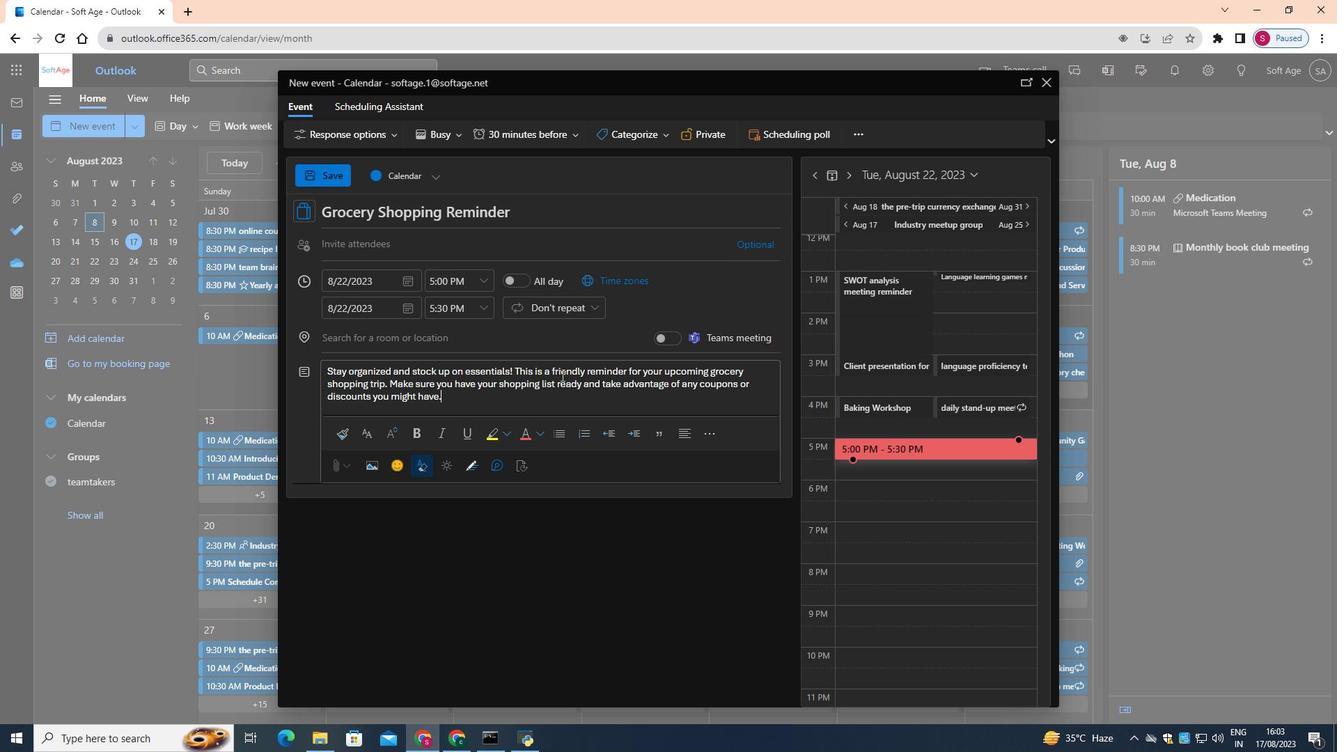 
Action: Mouse moved to (329, 367)
Screenshot: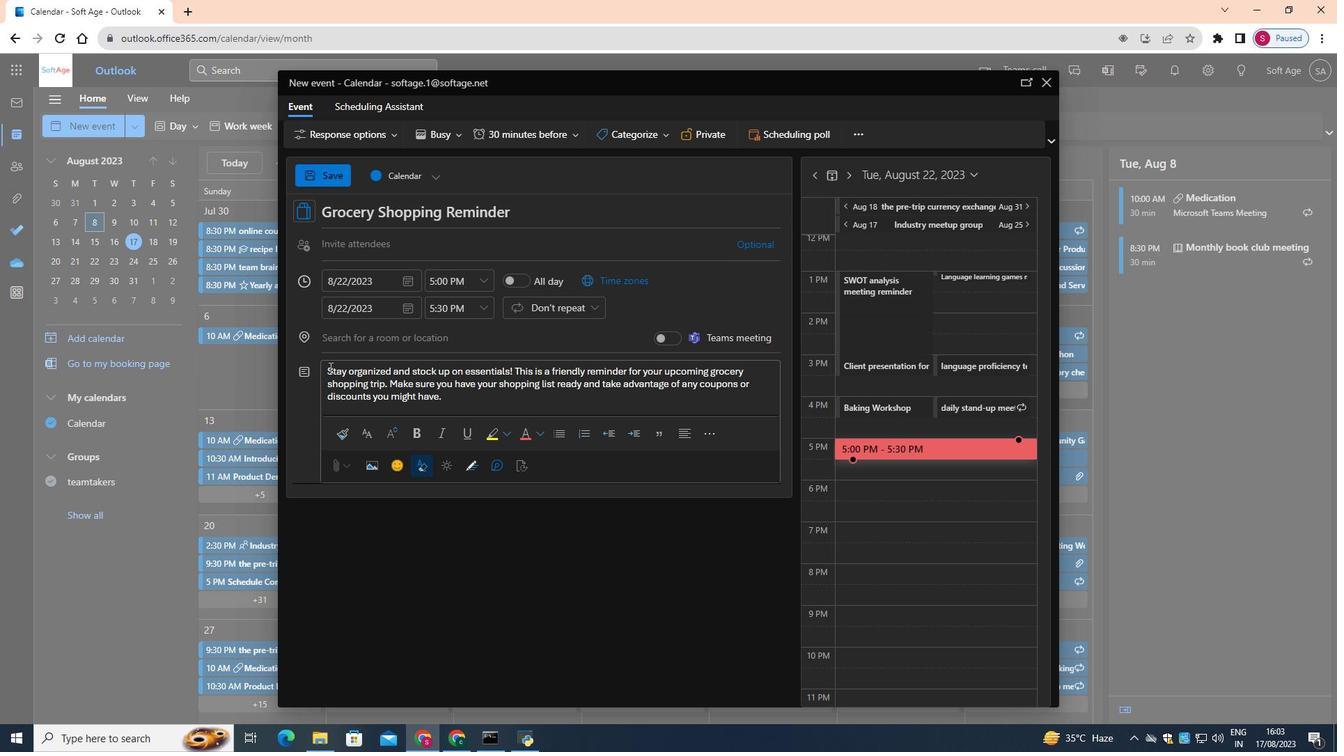 
Action: Mouse pressed left at (329, 367)
Screenshot: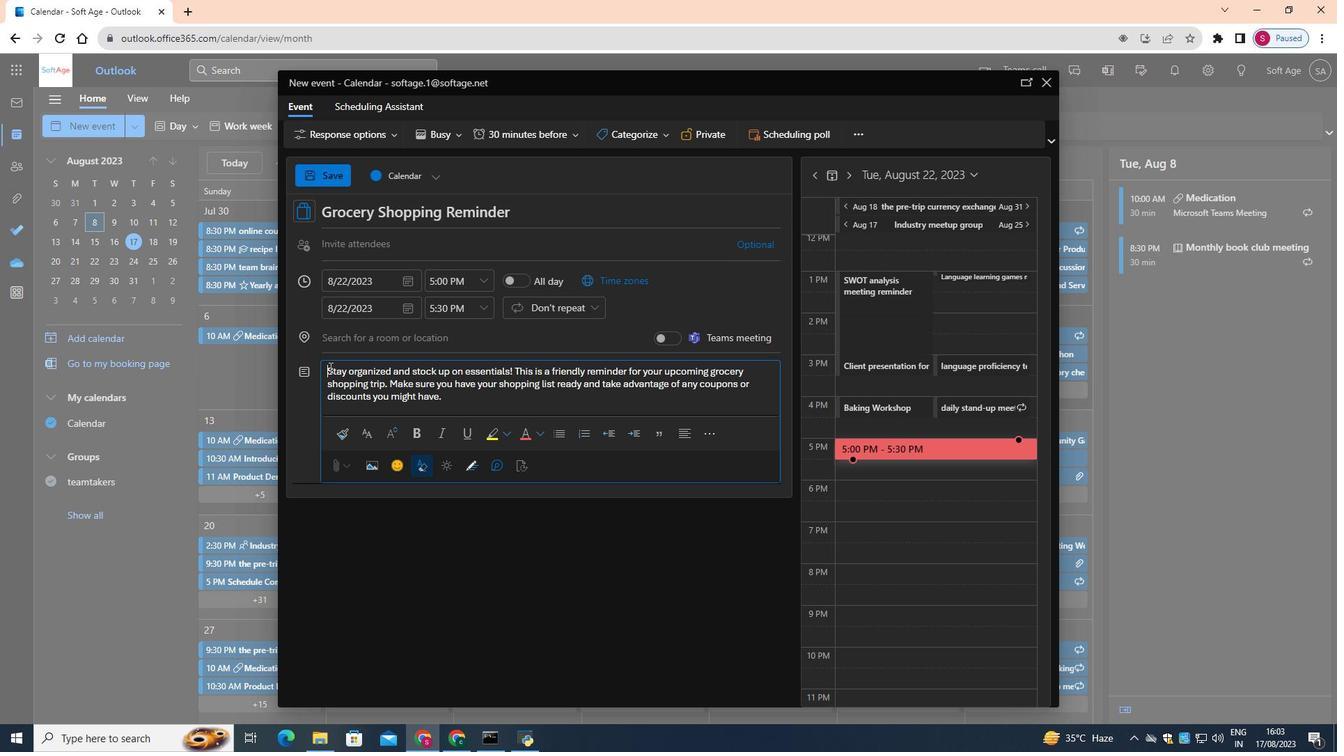 
Action: Mouse moved to (538, 433)
Screenshot: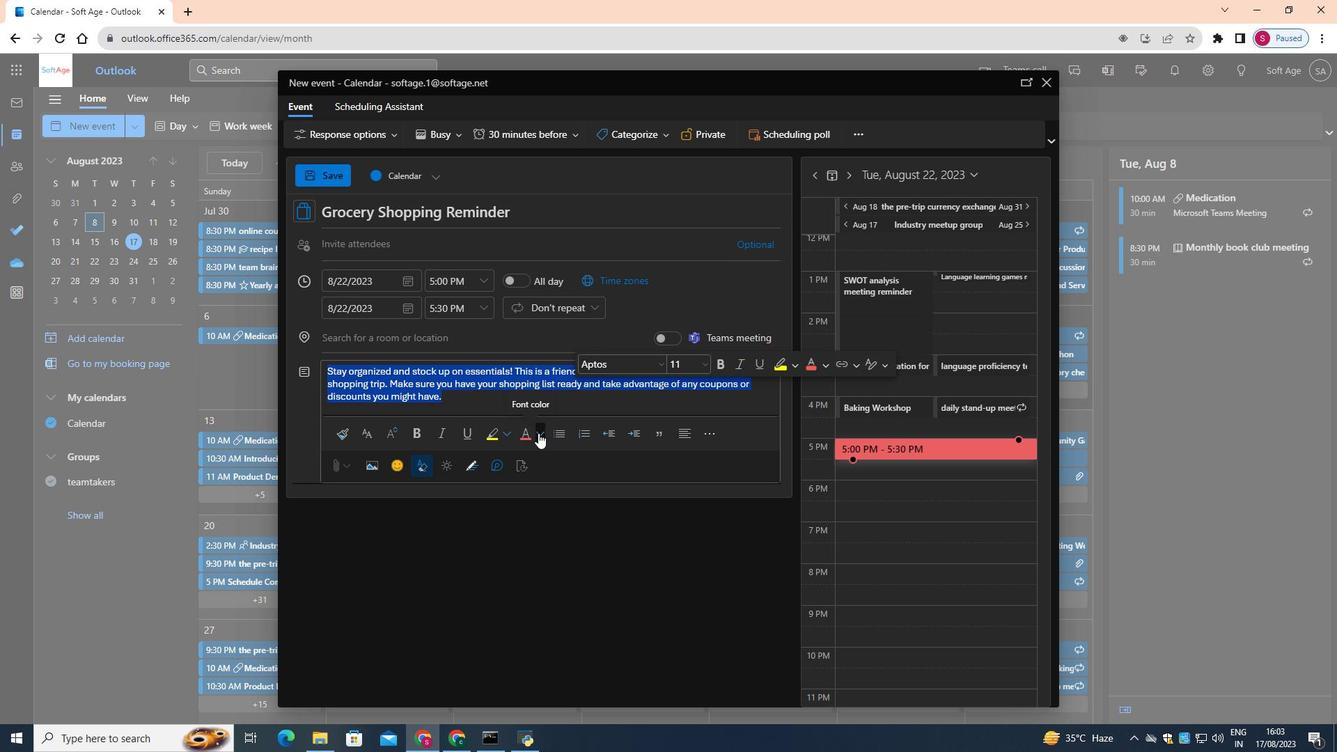 
Action: Mouse pressed left at (538, 433)
Screenshot: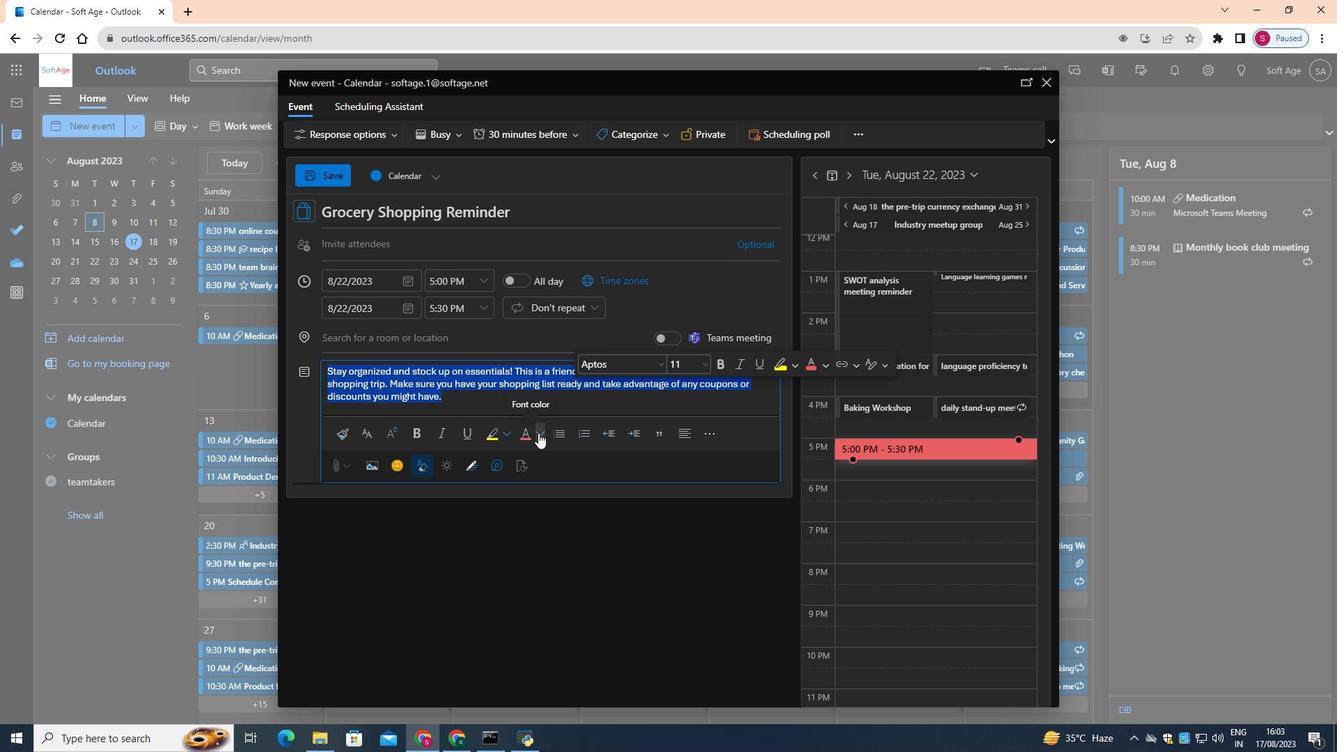
Action: Mouse moved to (575, 502)
Screenshot: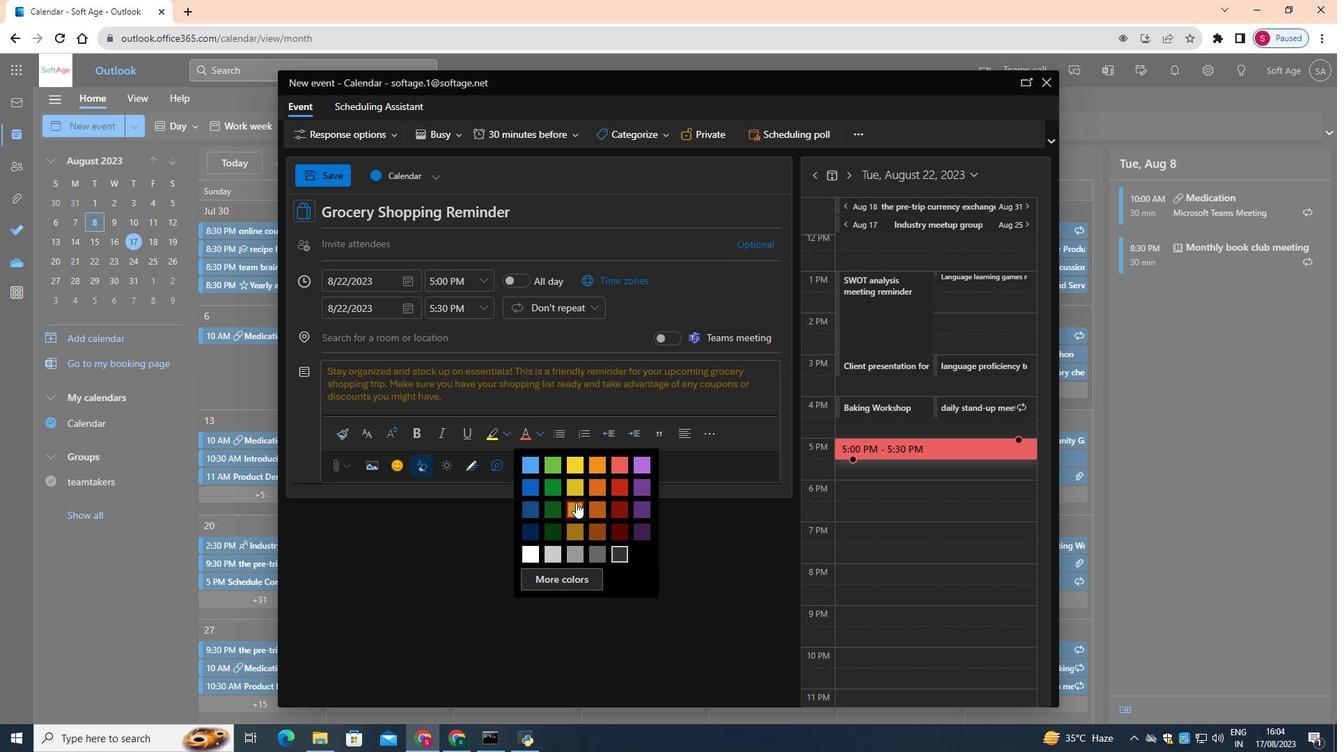 
Action: Mouse pressed left at (575, 502)
Screenshot: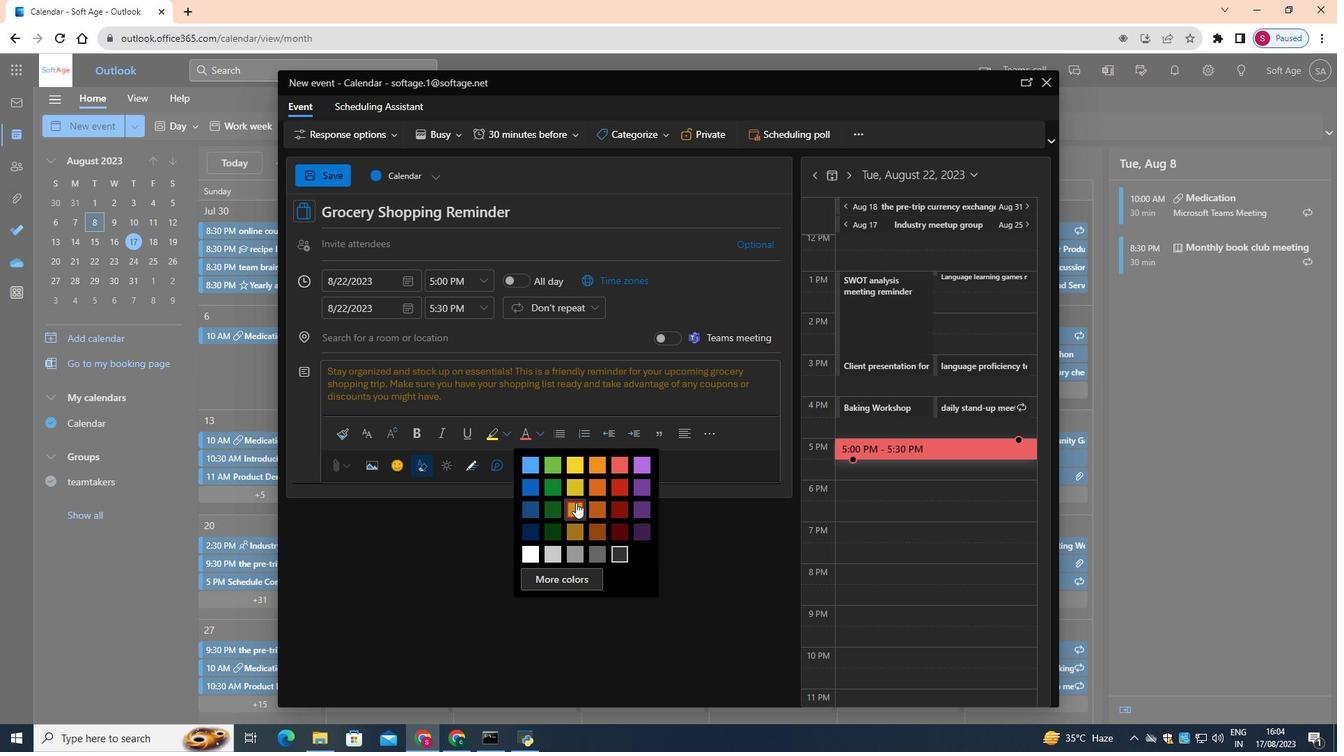 
Action: Mouse moved to (330, 175)
Screenshot: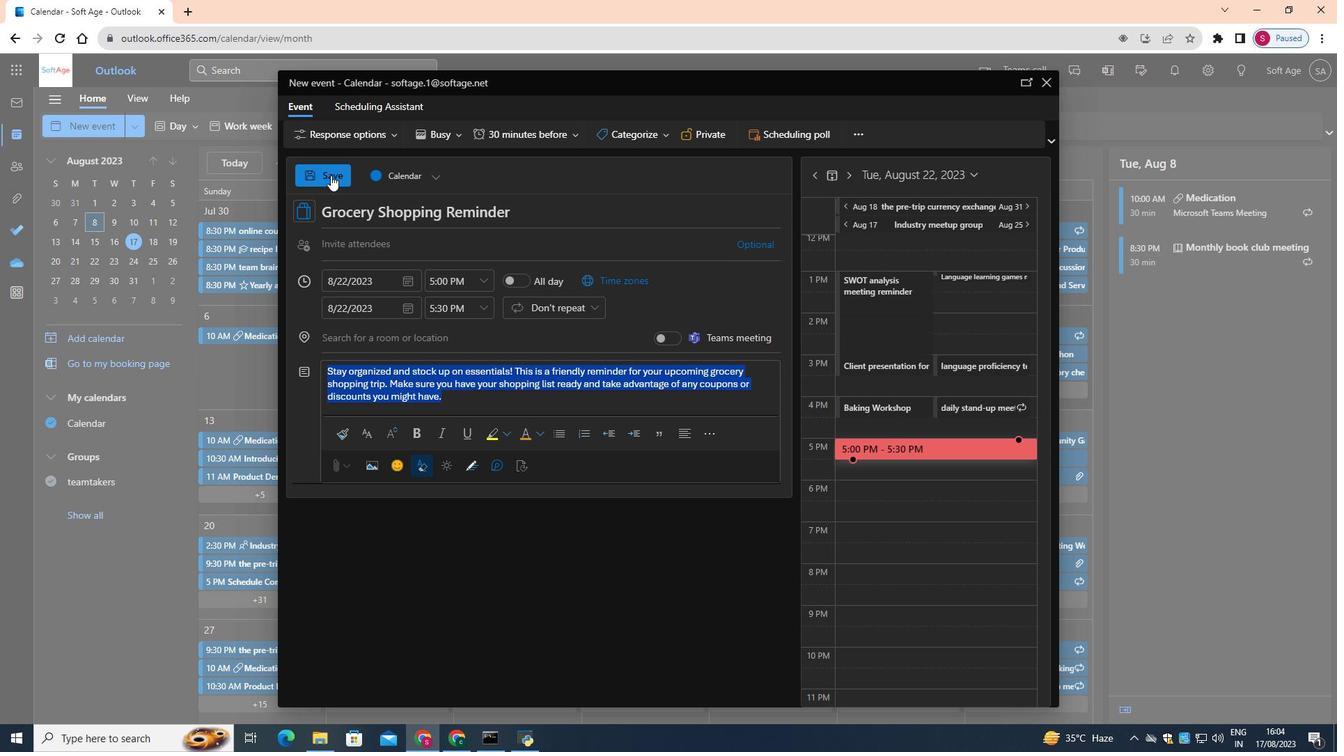 
Action: Mouse pressed left at (330, 175)
Screenshot: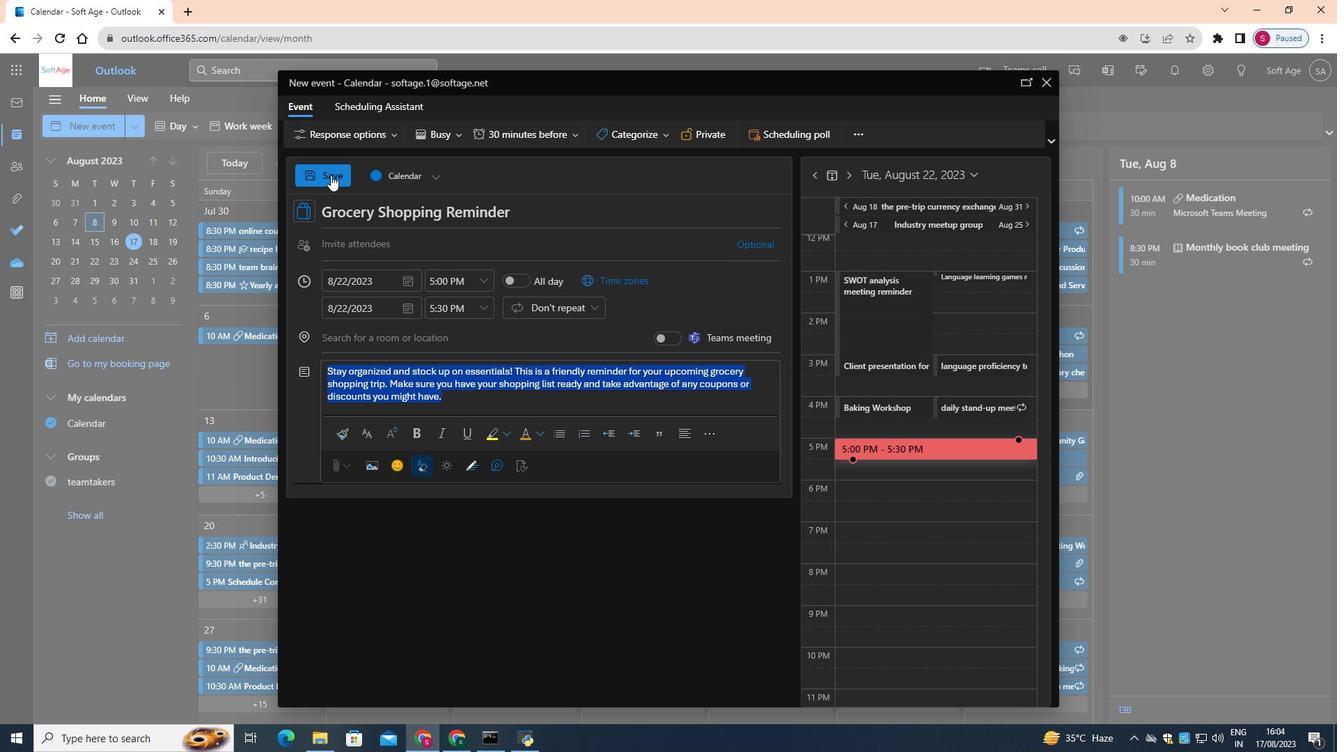 
